 Task: Search one way flight ticket for 2 adults, 4 children and 1 infant on lap in business from Greenville: Pitt-greenville Airport to Laramie: Laramie Regional Airport on 5-3-2023. Choice of flights is Alaska. Number of bags: 8 checked bags. Price is upto 78000. Outbound departure time preference is 8:30.
Action: Mouse moved to (336, 137)
Screenshot: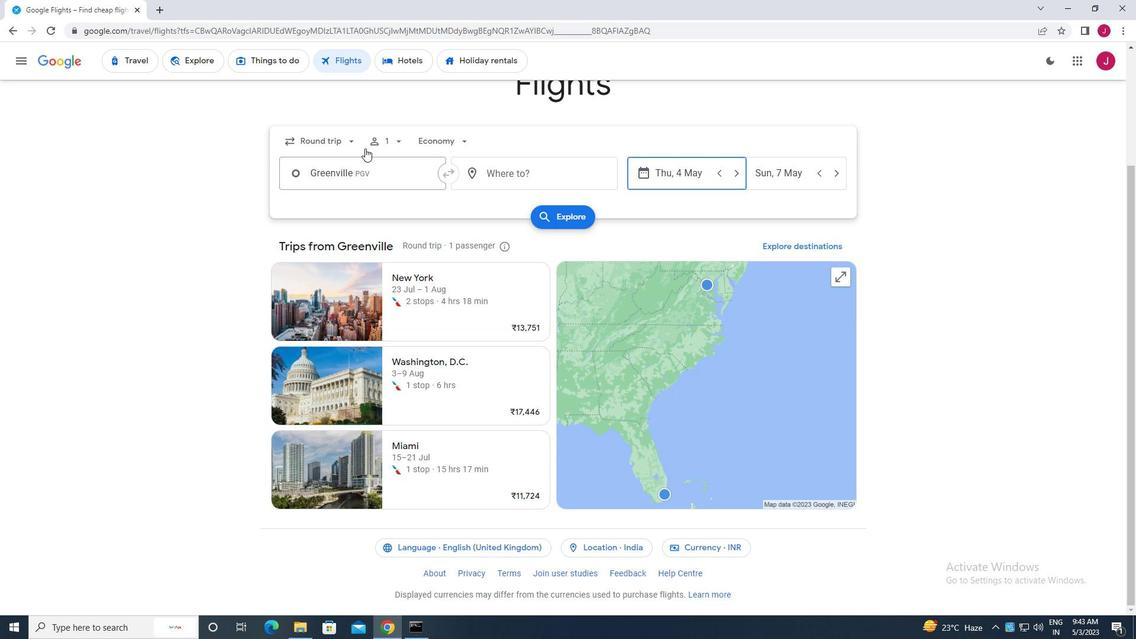 
Action: Mouse pressed left at (336, 137)
Screenshot: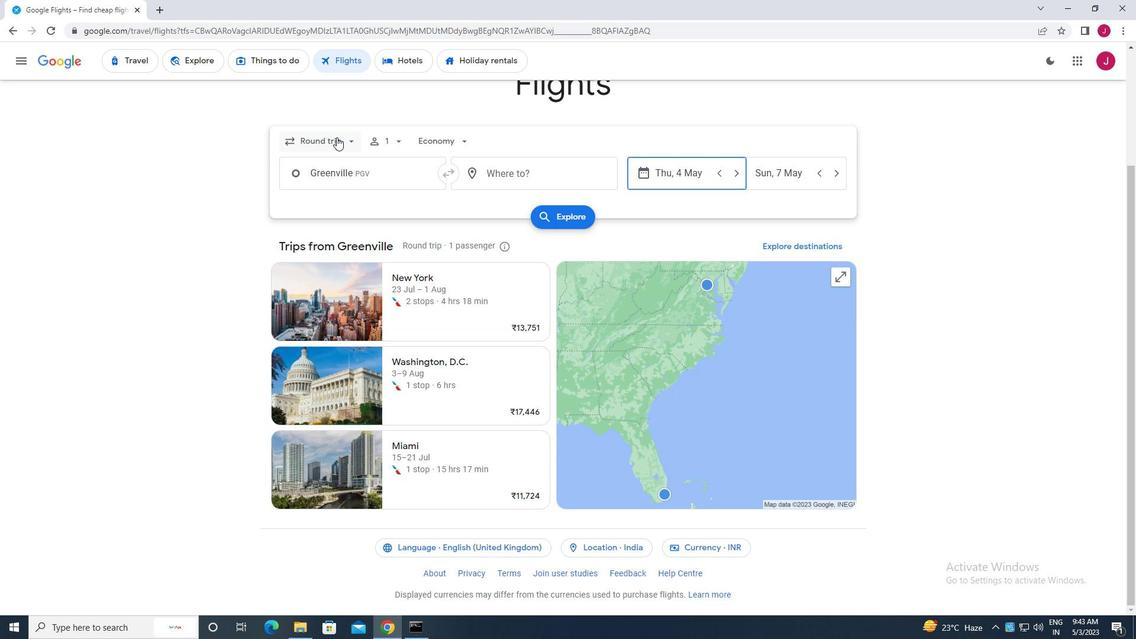 
Action: Mouse moved to (341, 195)
Screenshot: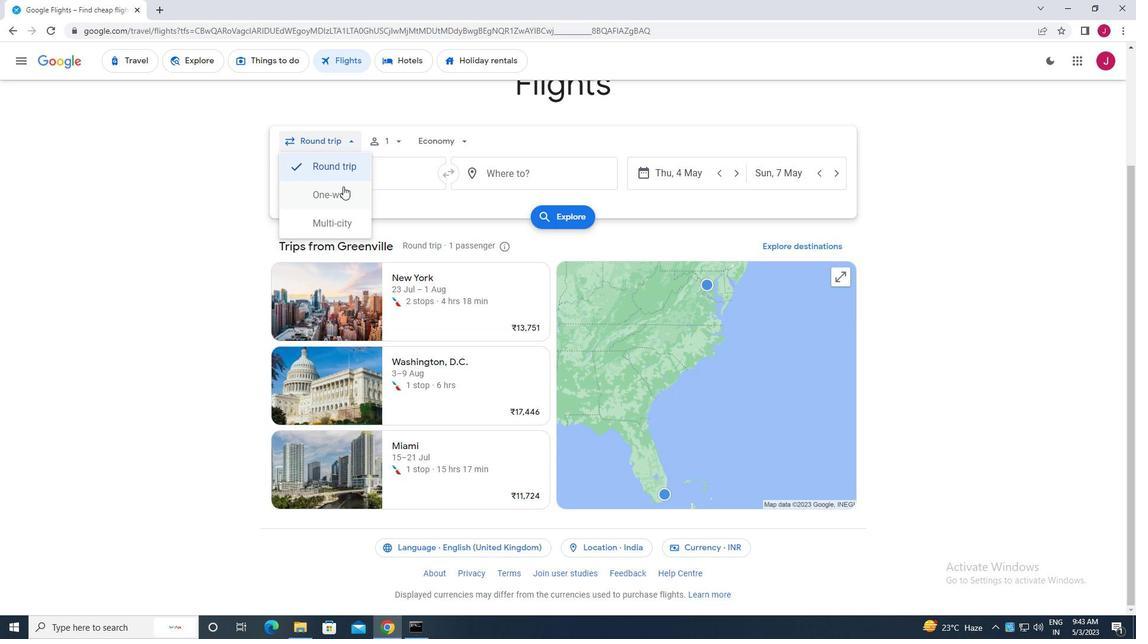 
Action: Mouse pressed left at (341, 195)
Screenshot: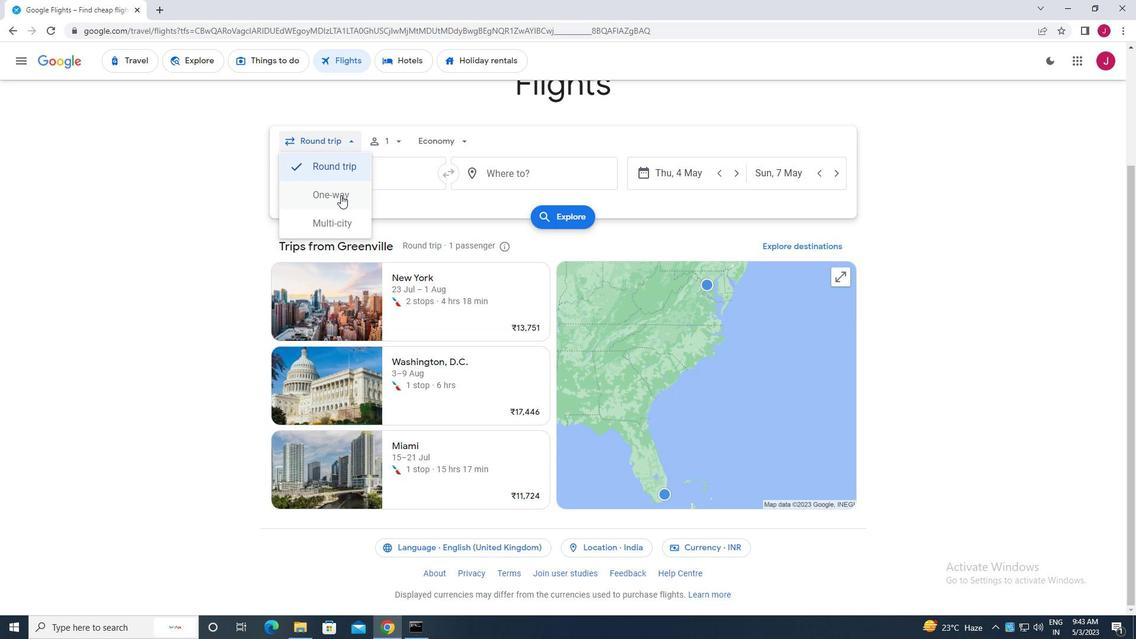 
Action: Mouse moved to (388, 142)
Screenshot: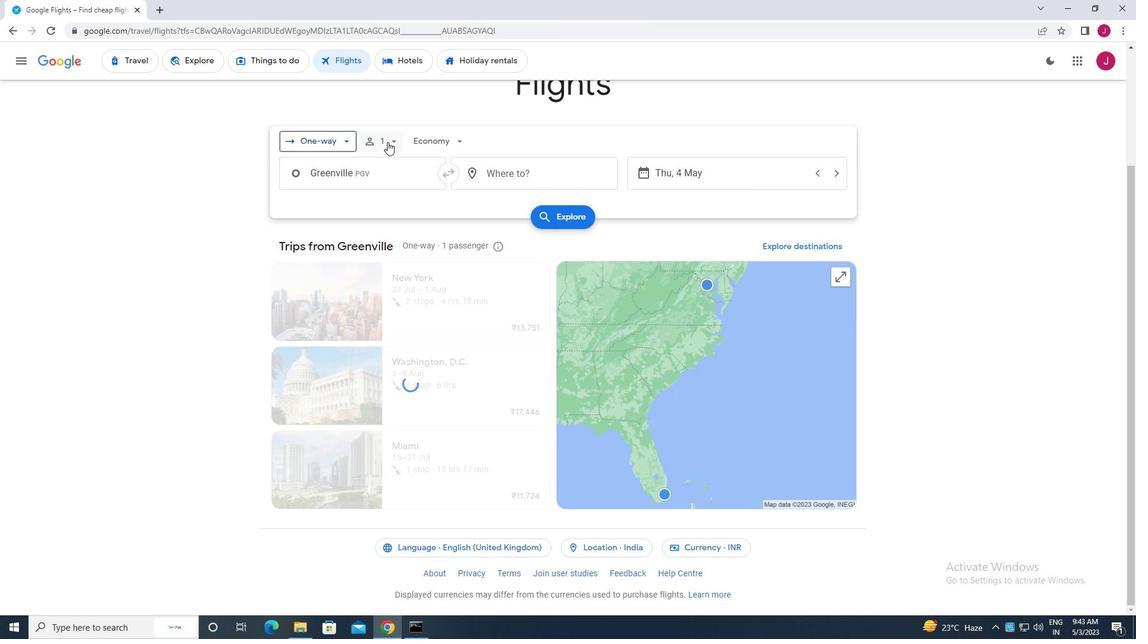 
Action: Mouse pressed left at (388, 142)
Screenshot: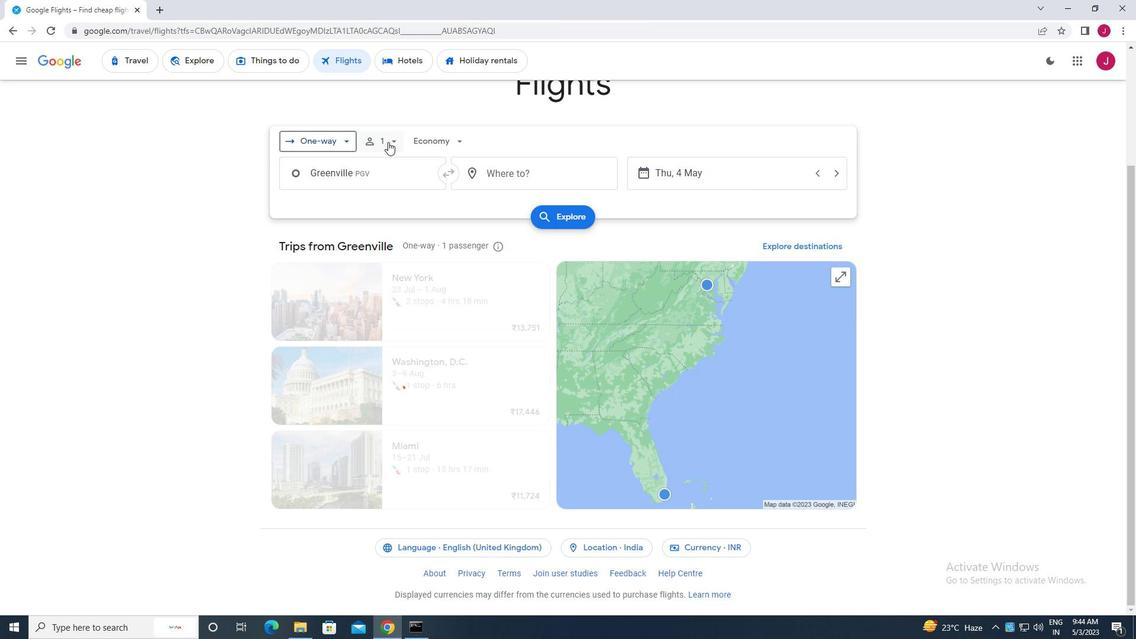 
Action: Mouse moved to (486, 174)
Screenshot: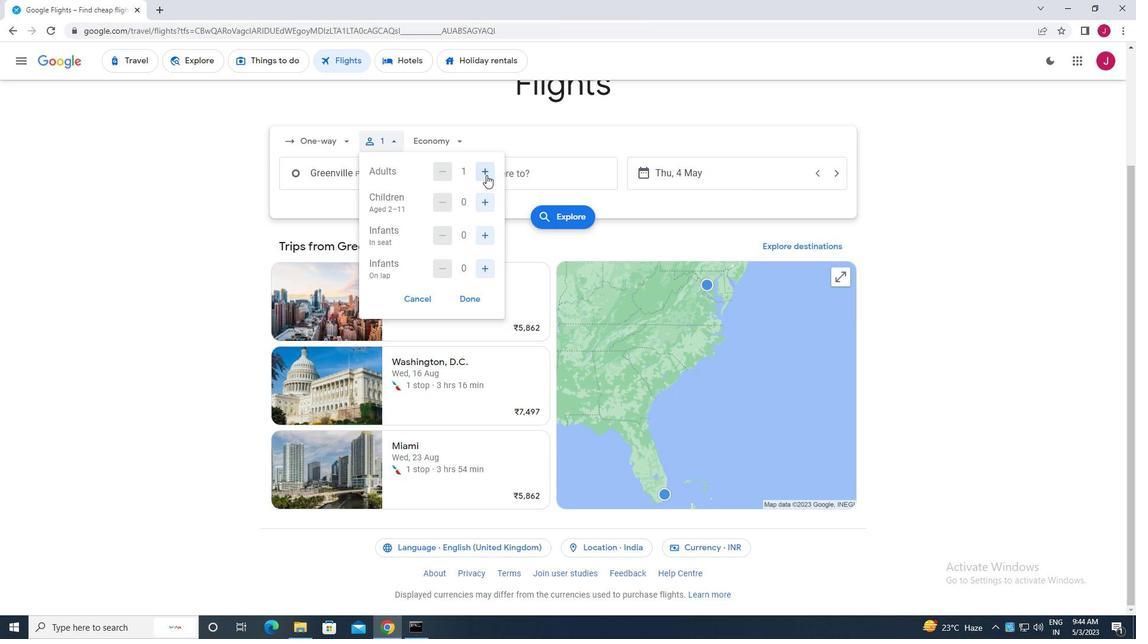 
Action: Mouse pressed left at (486, 174)
Screenshot: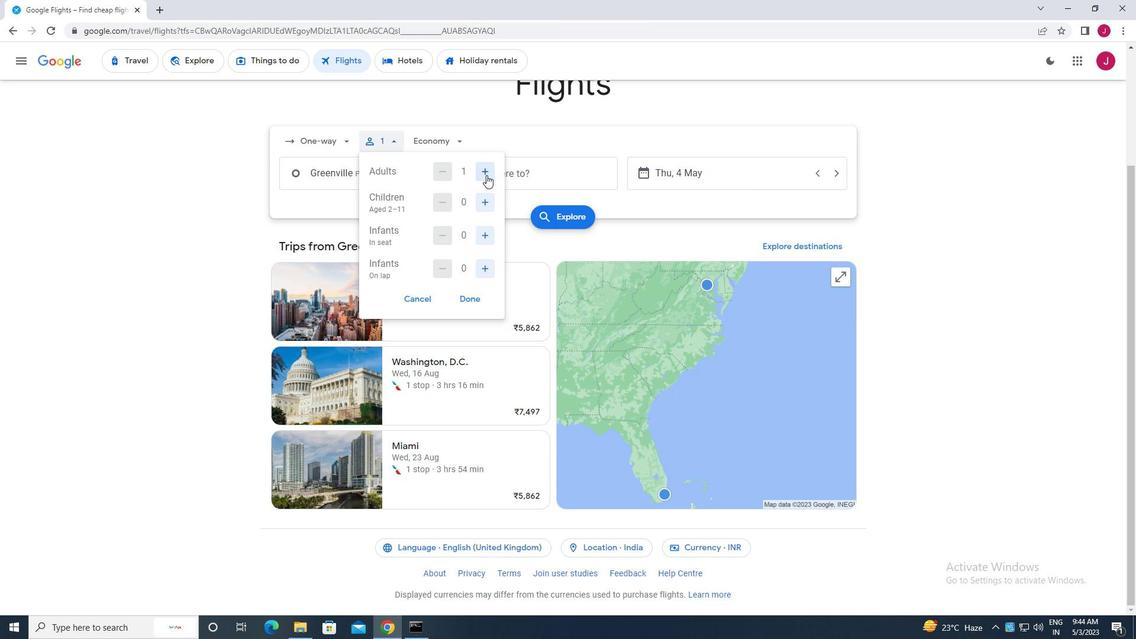 
Action: Mouse moved to (482, 202)
Screenshot: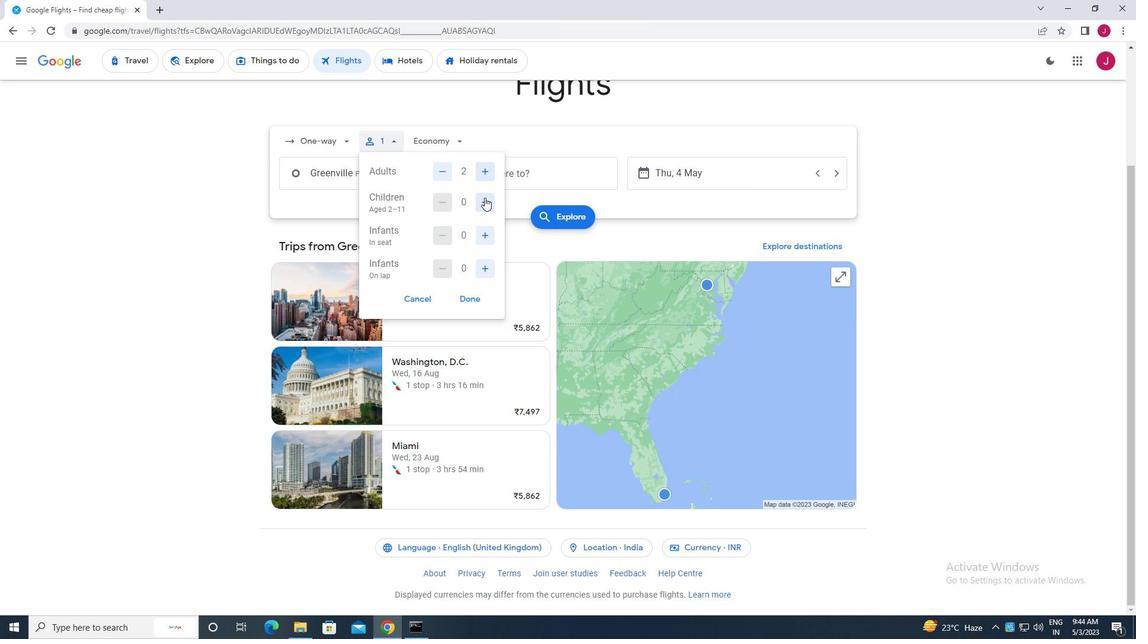 
Action: Mouse pressed left at (482, 202)
Screenshot: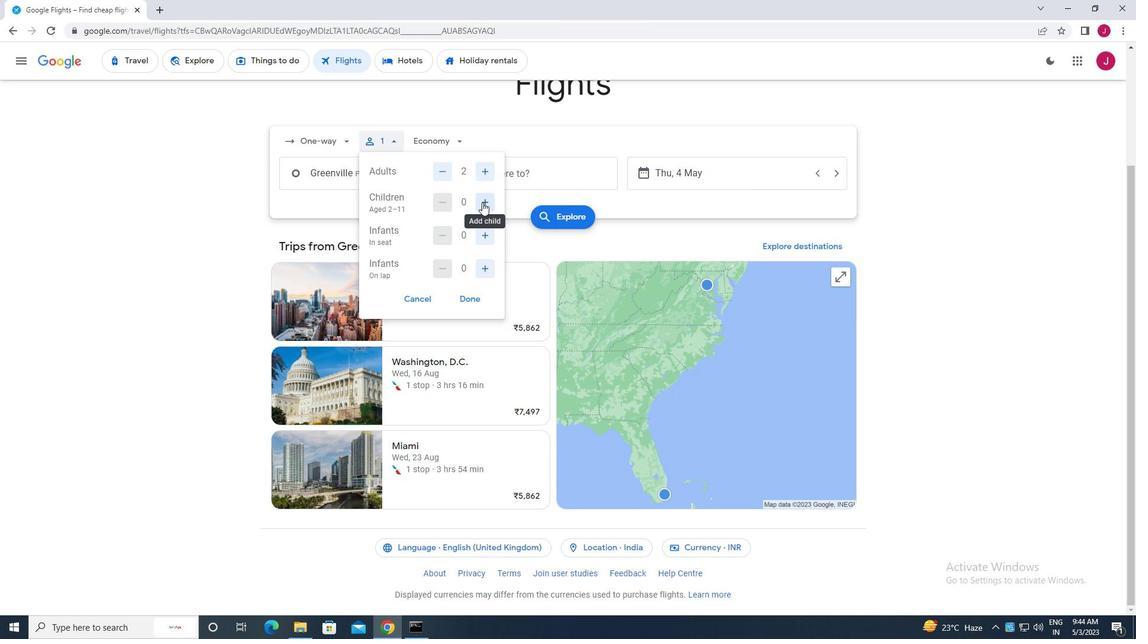 
Action: Mouse pressed left at (482, 202)
Screenshot: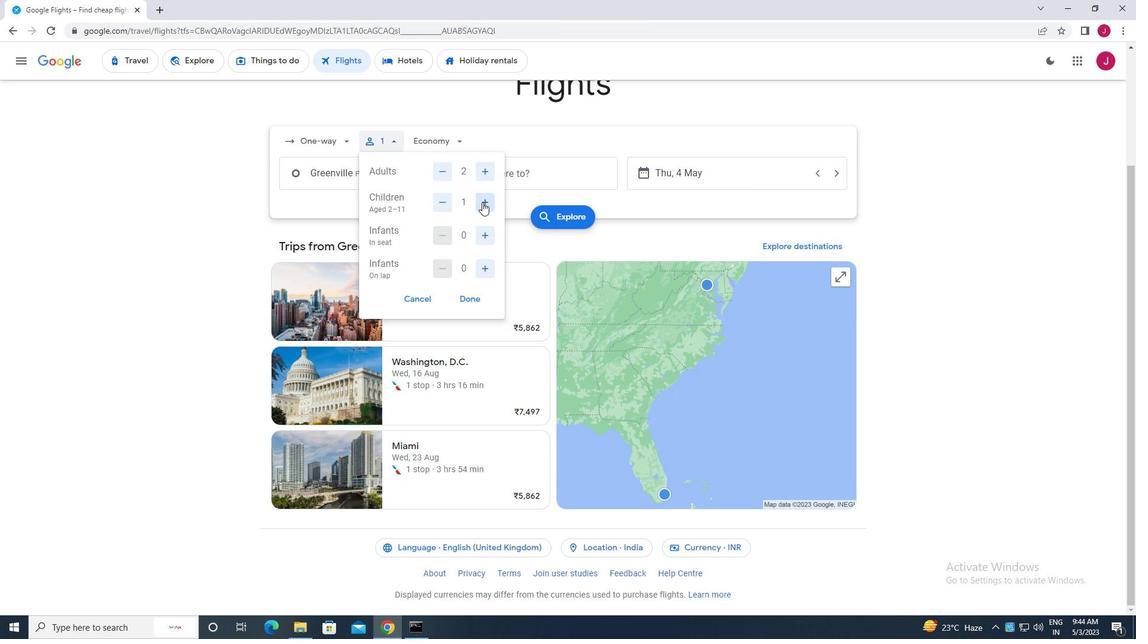 
Action: Mouse pressed left at (482, 202)
Screenshot: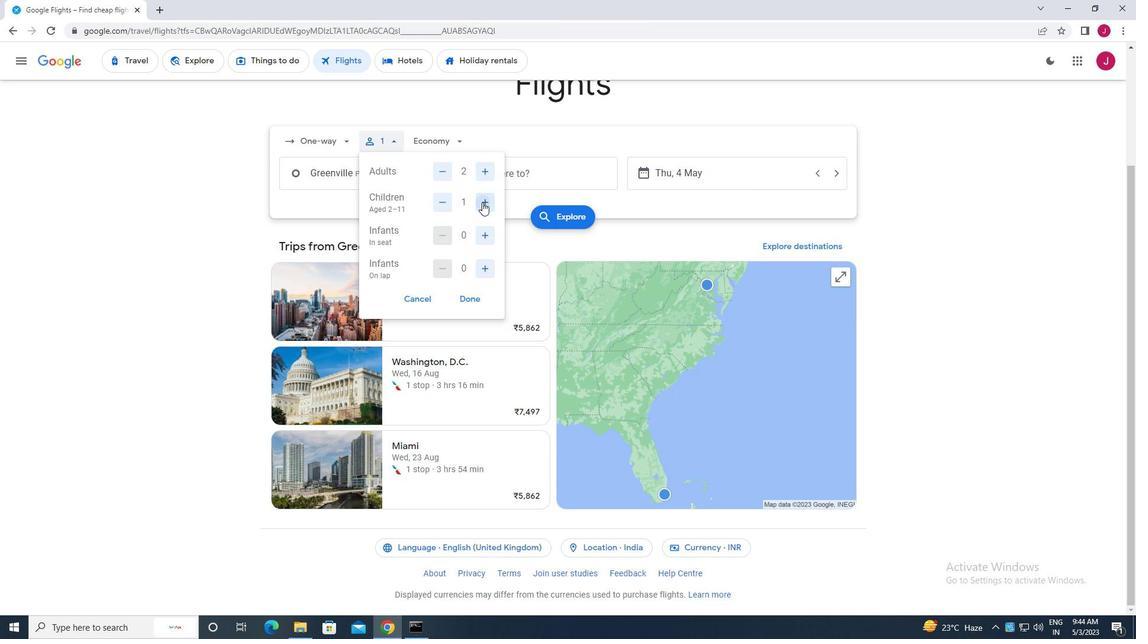 
Action: Mouse pressed left at (482, 202)
Screenshot: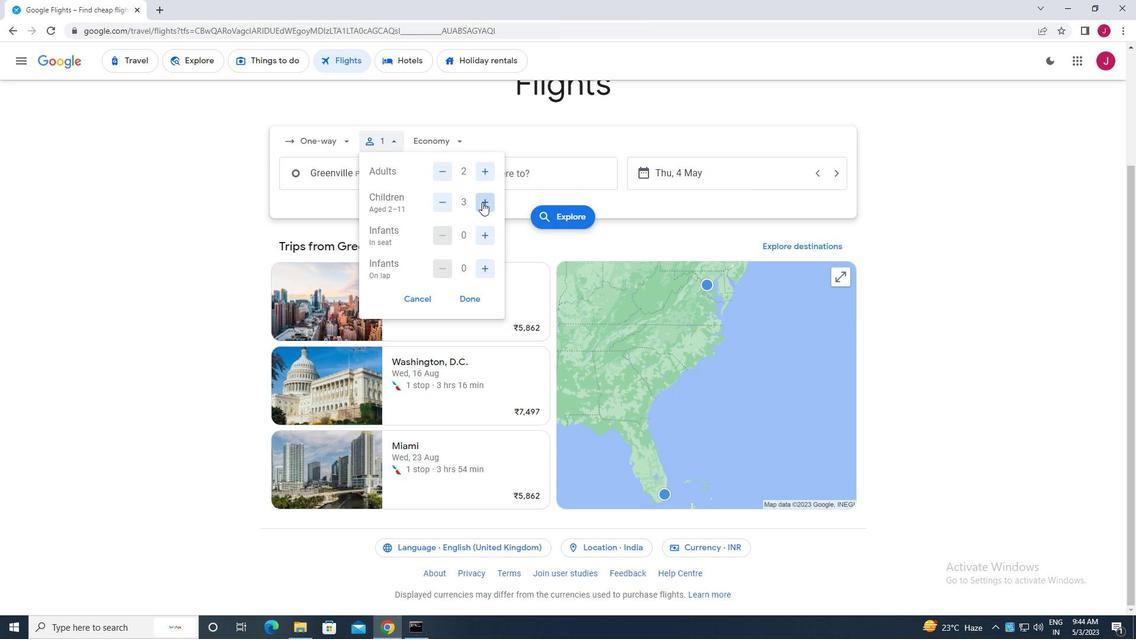 
Action: Mouse moved to (484, 270)
Screenshot: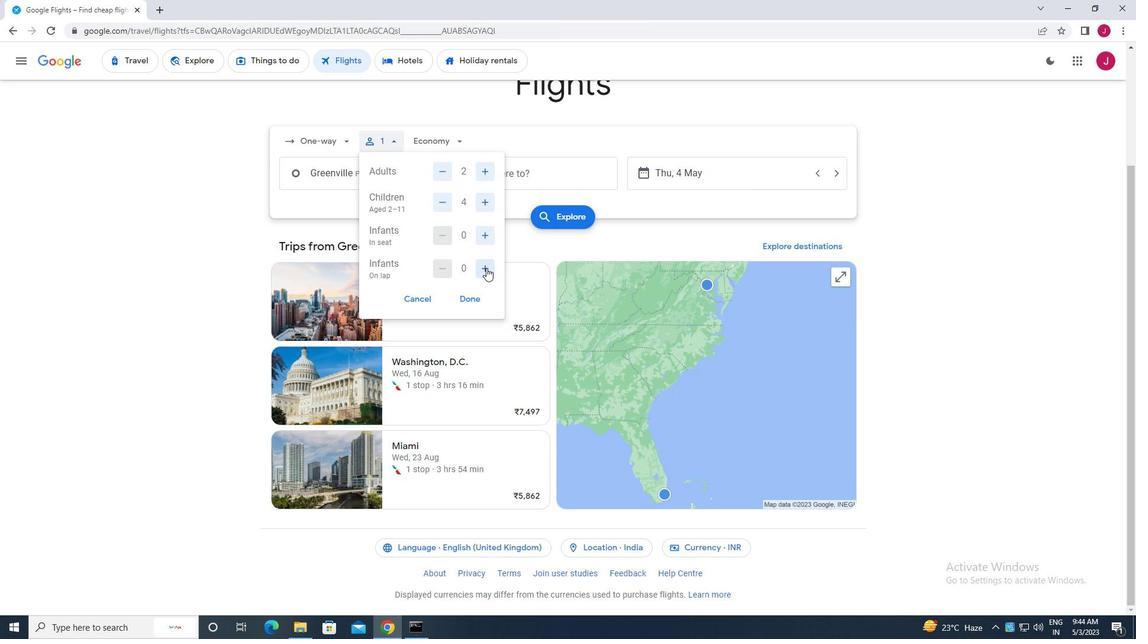 
Action: Mouse pressed left at (484, 270)
Screenshot: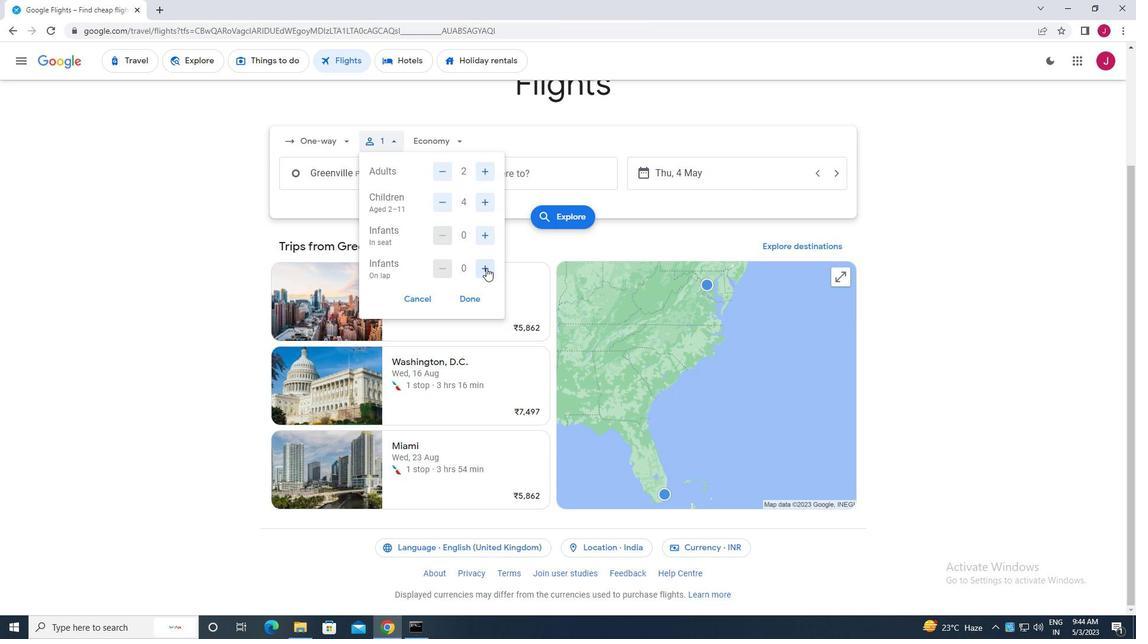 
Action: Mouse moved to (471, 297)
Screenshot: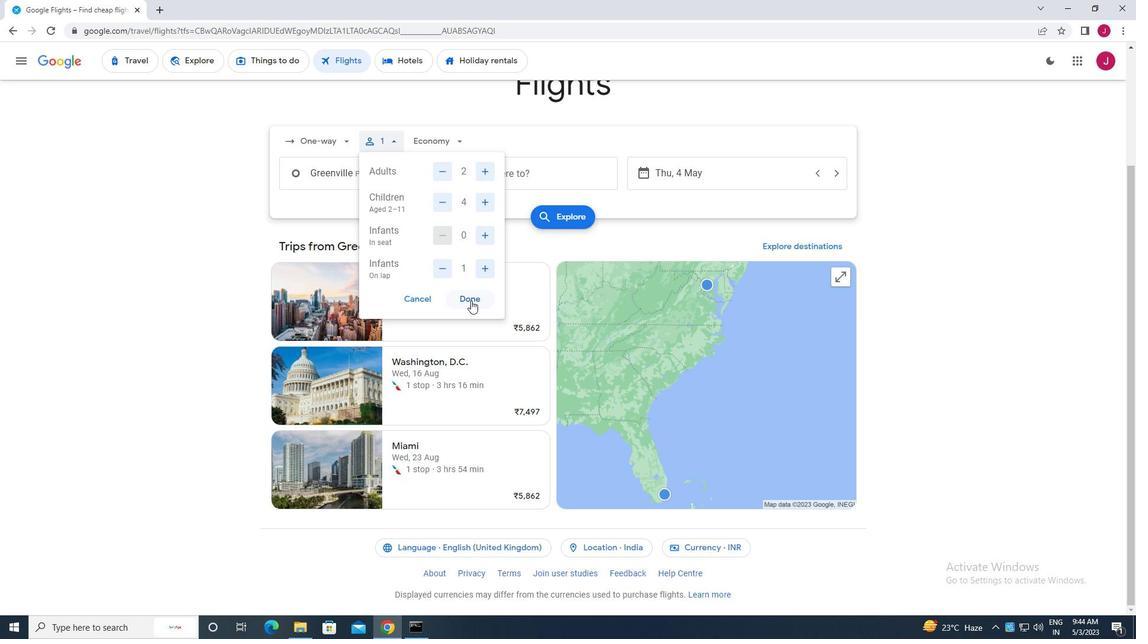 
Action: Mouse pressed left at (471, 297)
Screenshot: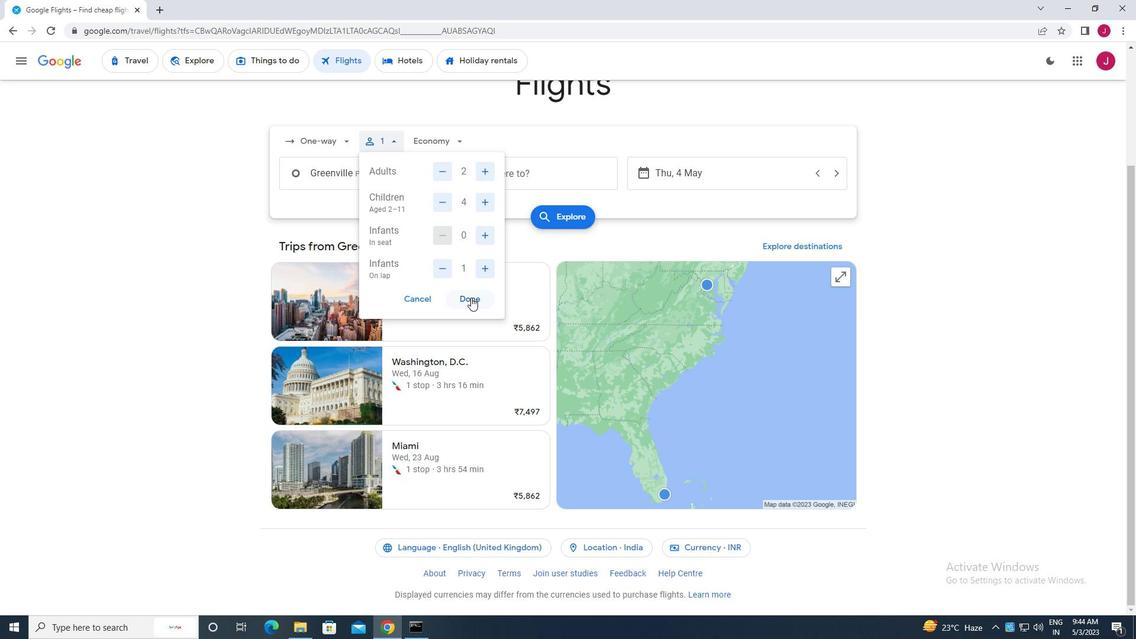 
Action: Mouse moved to (433, 136)
Screenshot: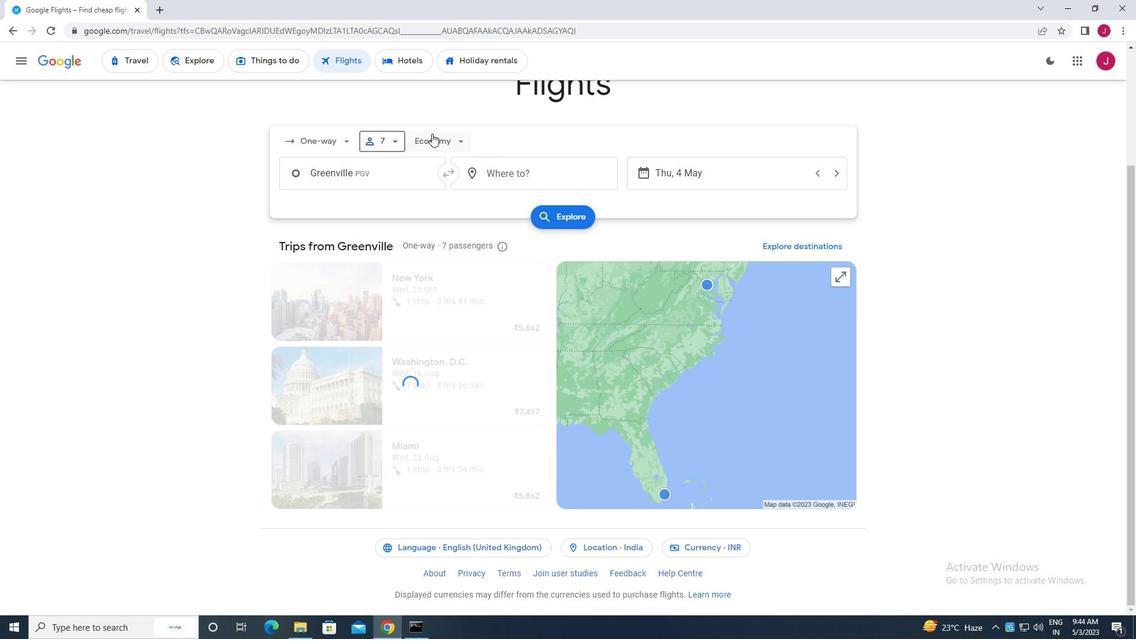 
Action: Mouse pressed left at (433, 136)
Screenshot: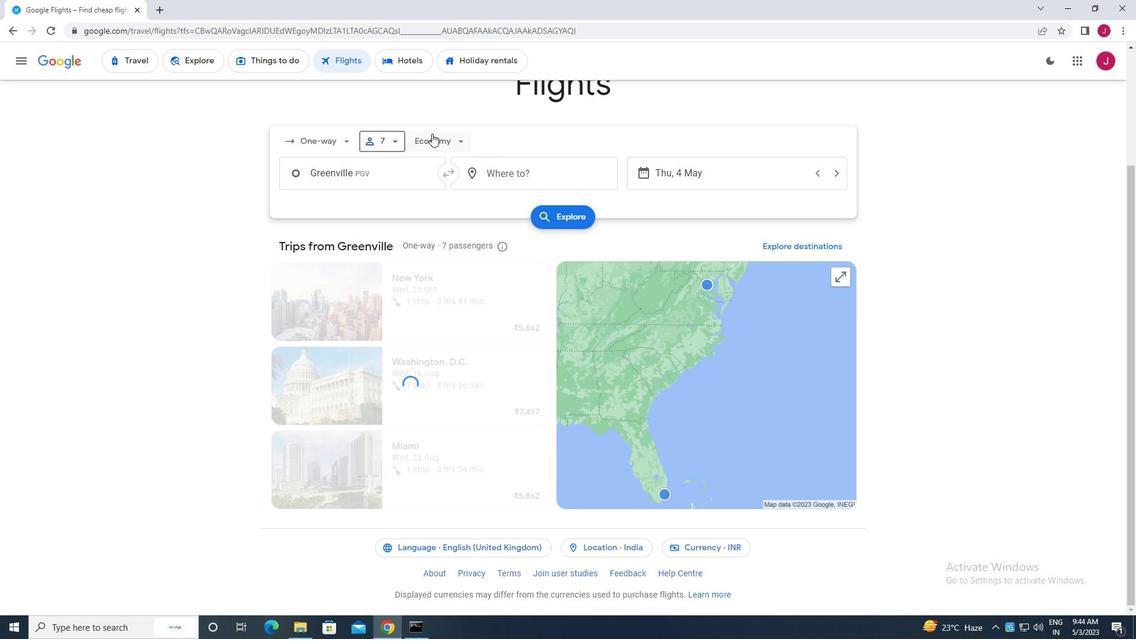 
Action: Mouse moved to (448, 223)
Screenshot: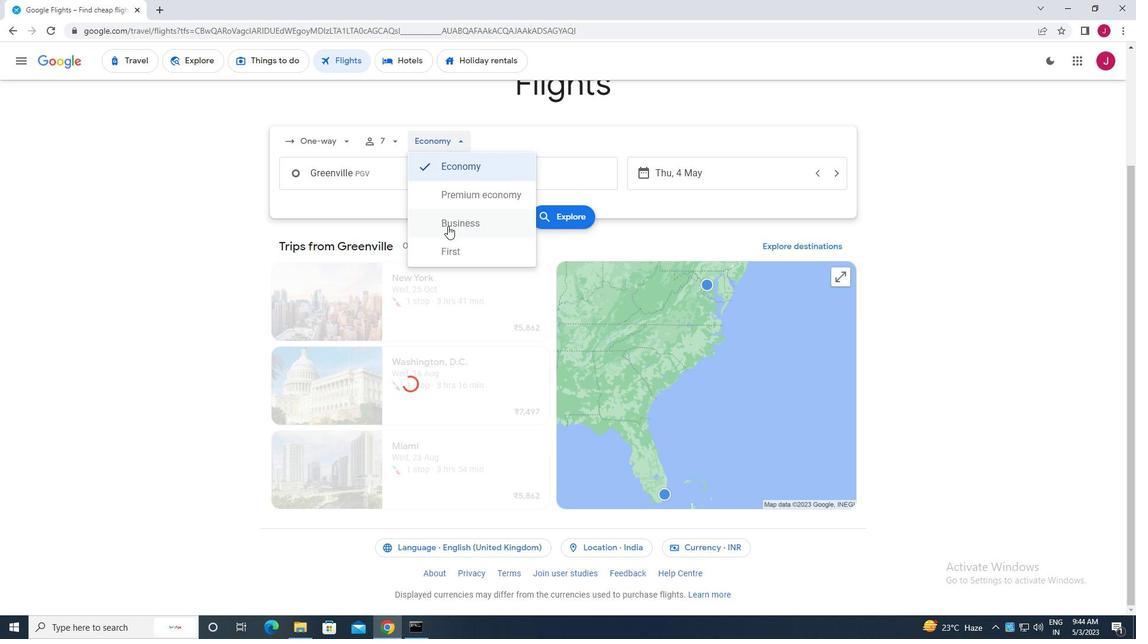 
Action: Mouse pressed left at (448, 223)
Screenshot: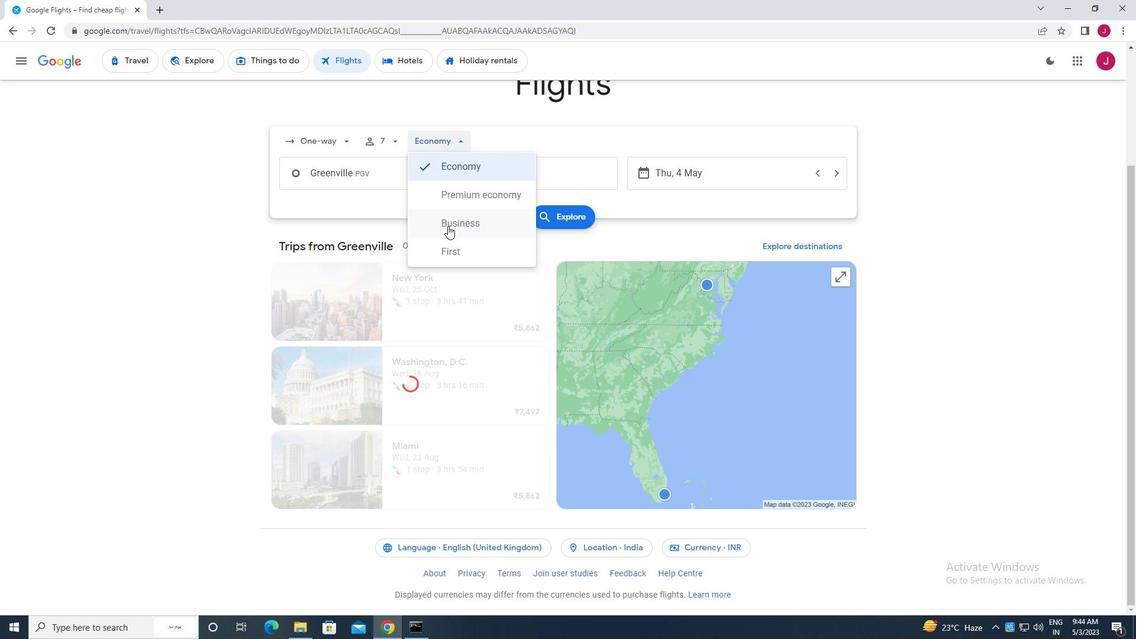 
Action: Mouse moved to (415, 175)
Screenshot: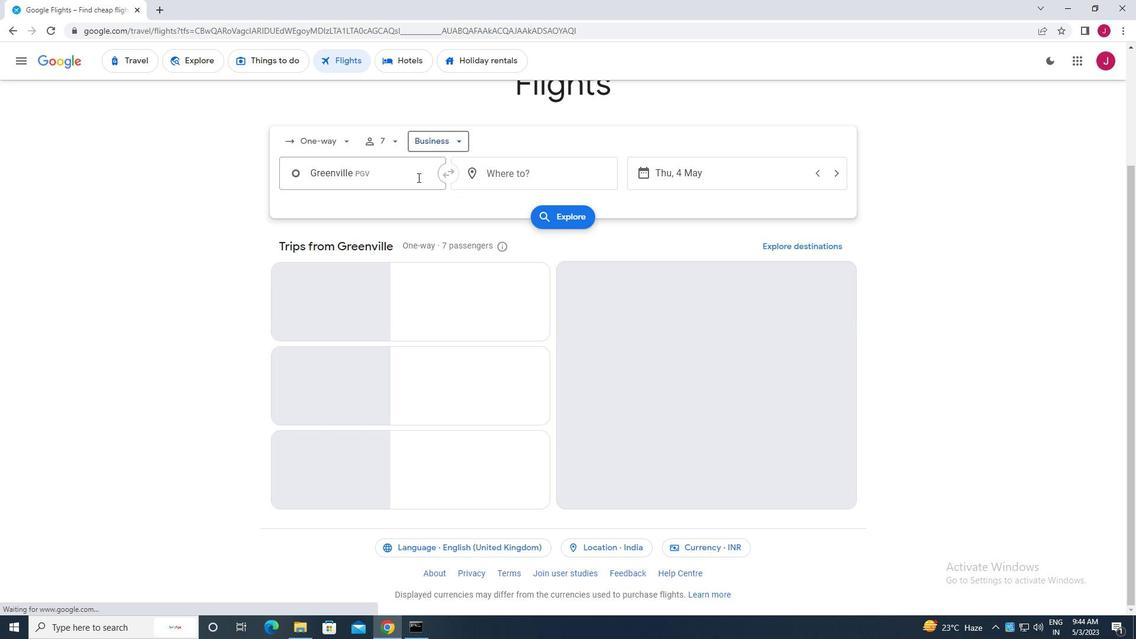 
Action: Mouse pressed left at (415, 175)
Screenshot: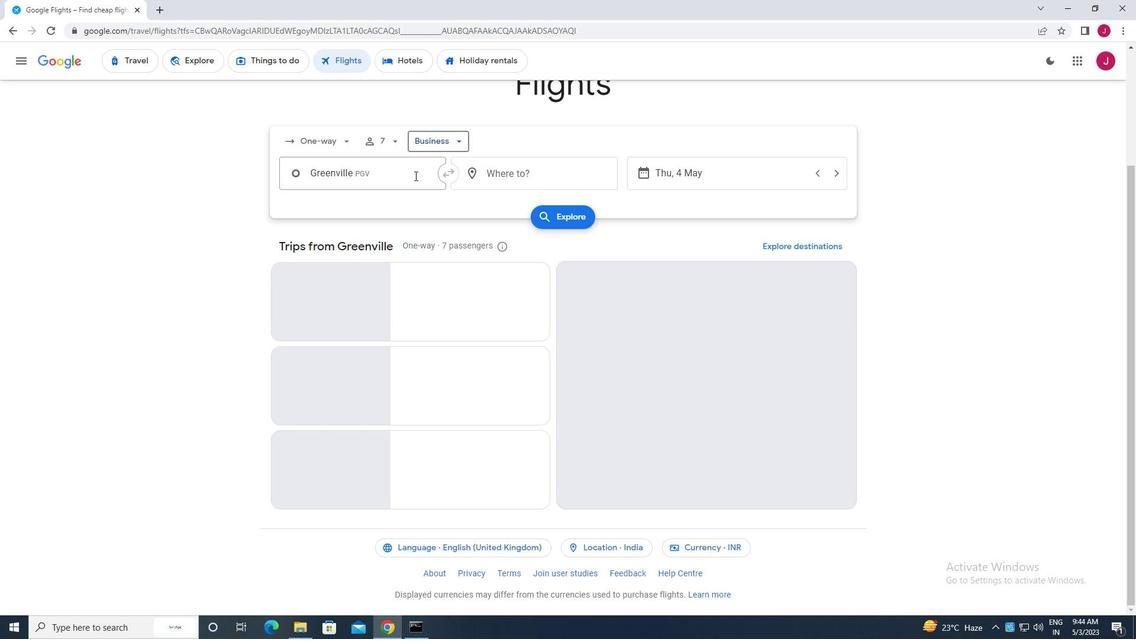 
Action: Mouse moved to (415, 174)
Screenshot: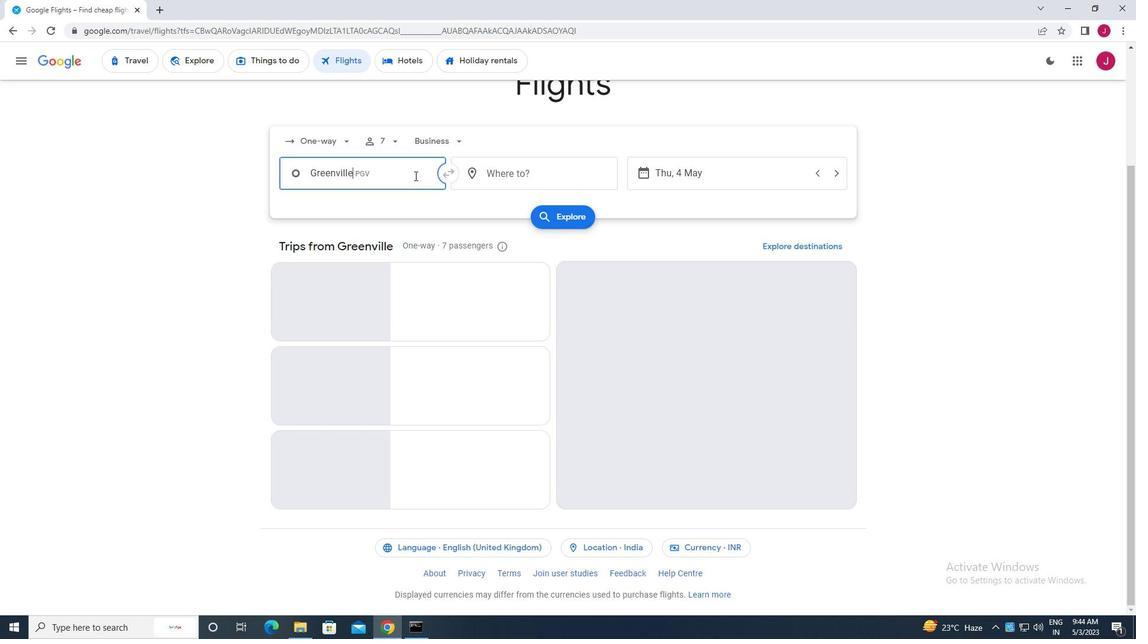 
Action: Key pressed greenville<Key.space>p
Screenshot: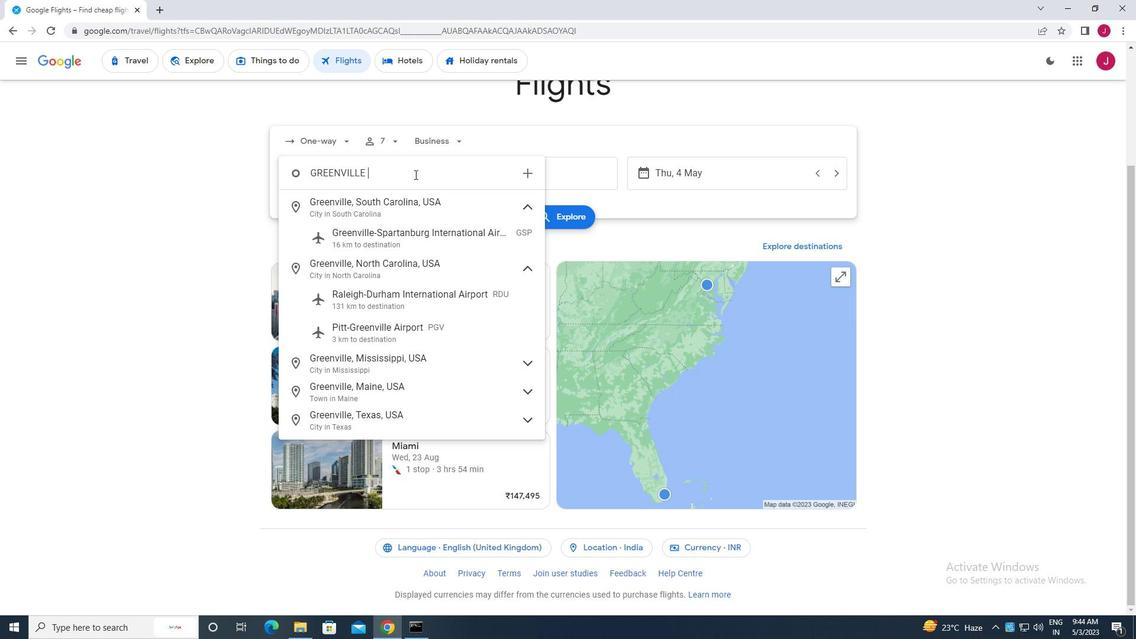 
Action: Mouse moved to (412, 203)
Screenshot: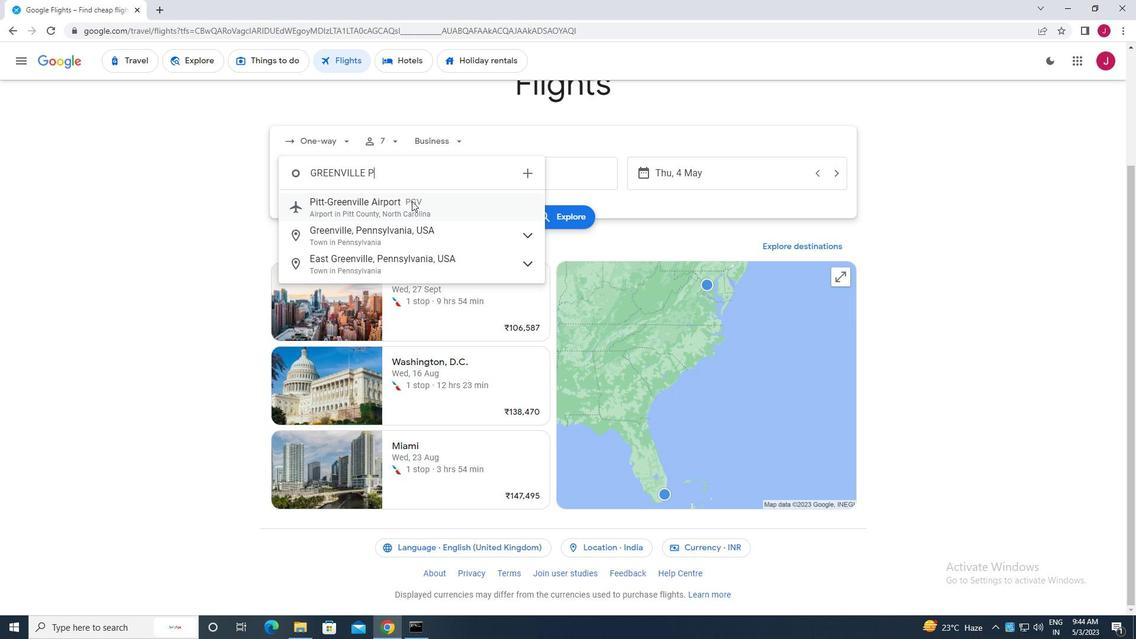 
Action: Mouse pressed left at (412, 203)
Screenshot: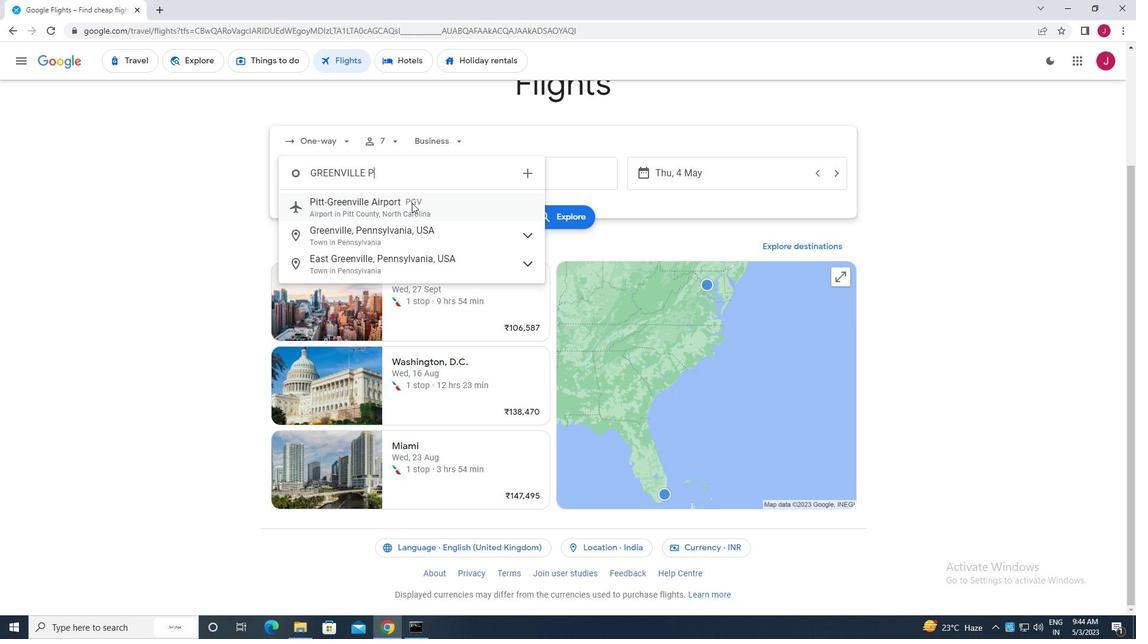 
Action: Mouse moved to (532, 178)
Screenshot: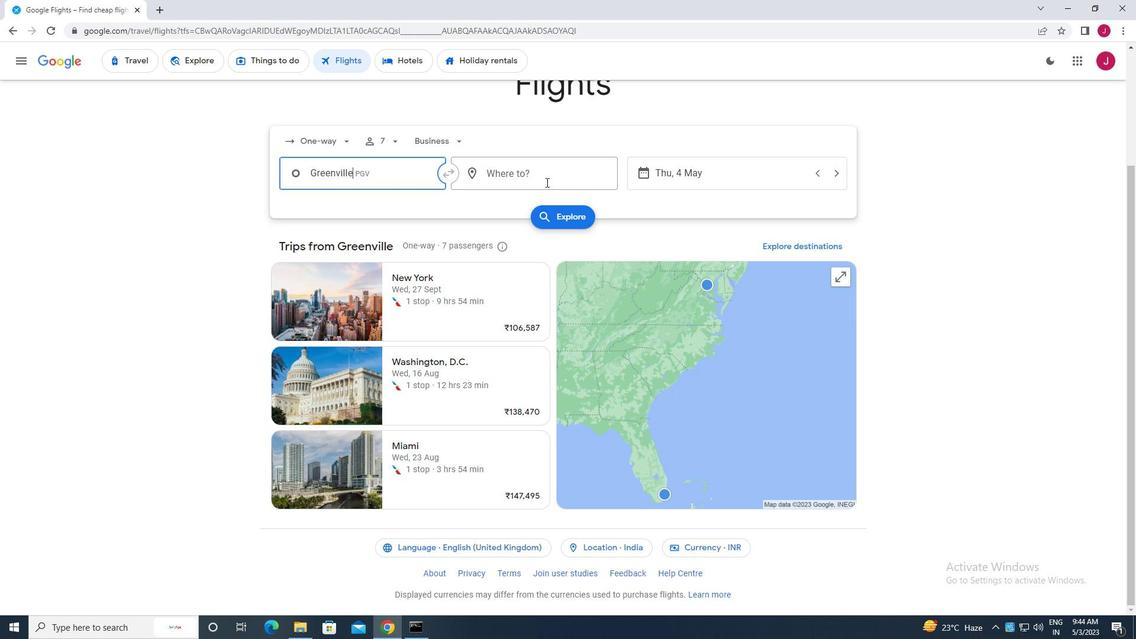 
Action: Mouse pressed left at (532, 178)
Screenshot: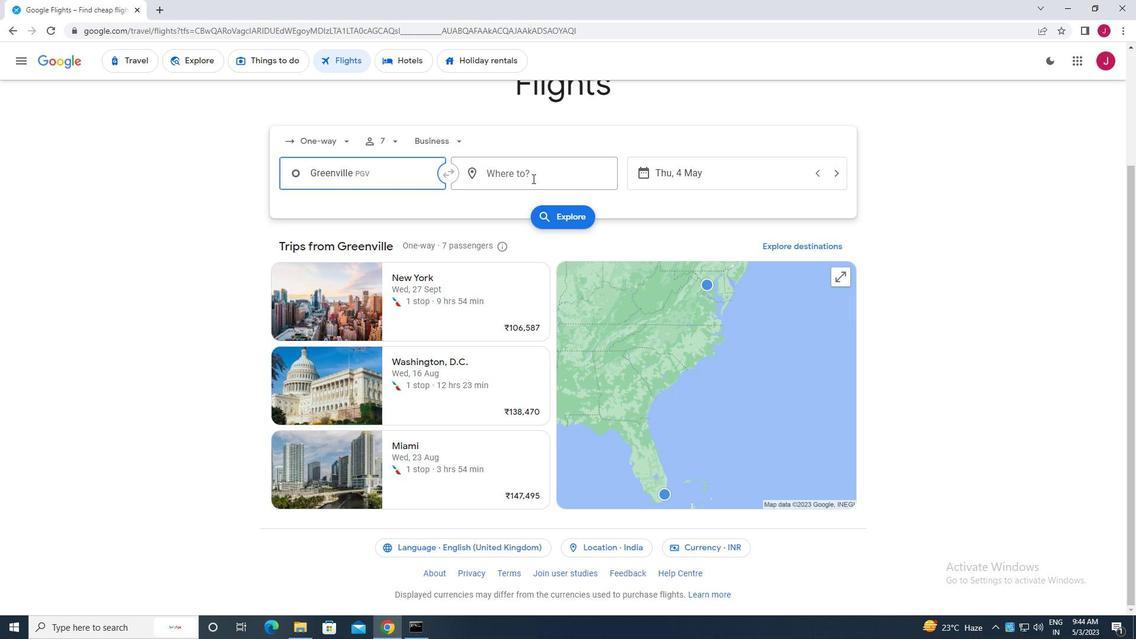 
Action: Mouse moved to (532, 178)
Screenshot: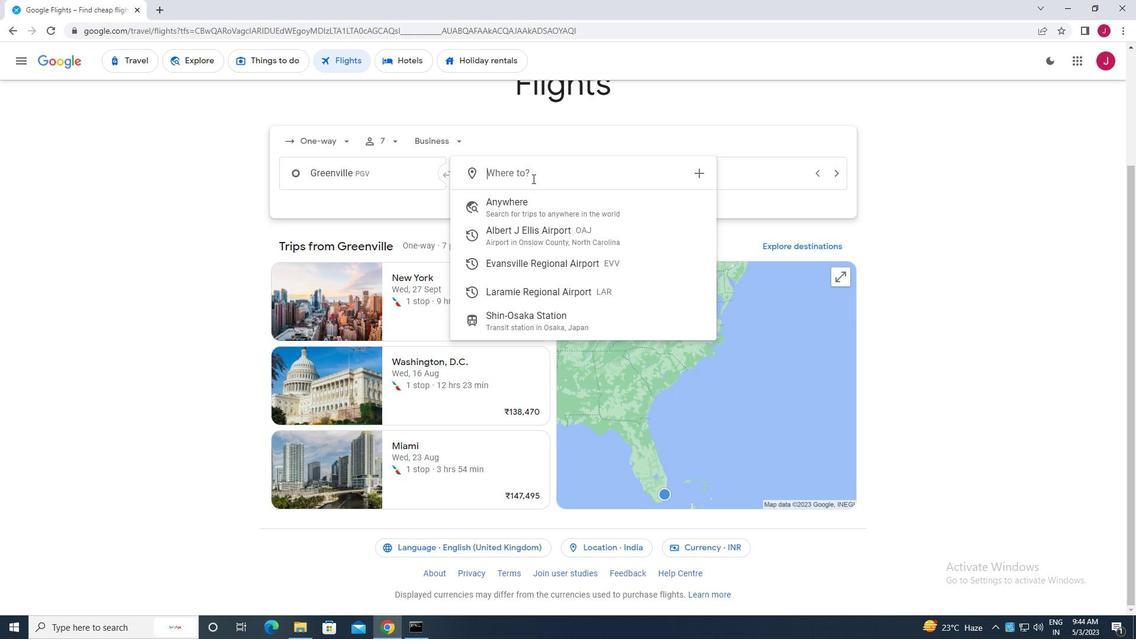 
Action: Key pressed laram
Screenshot: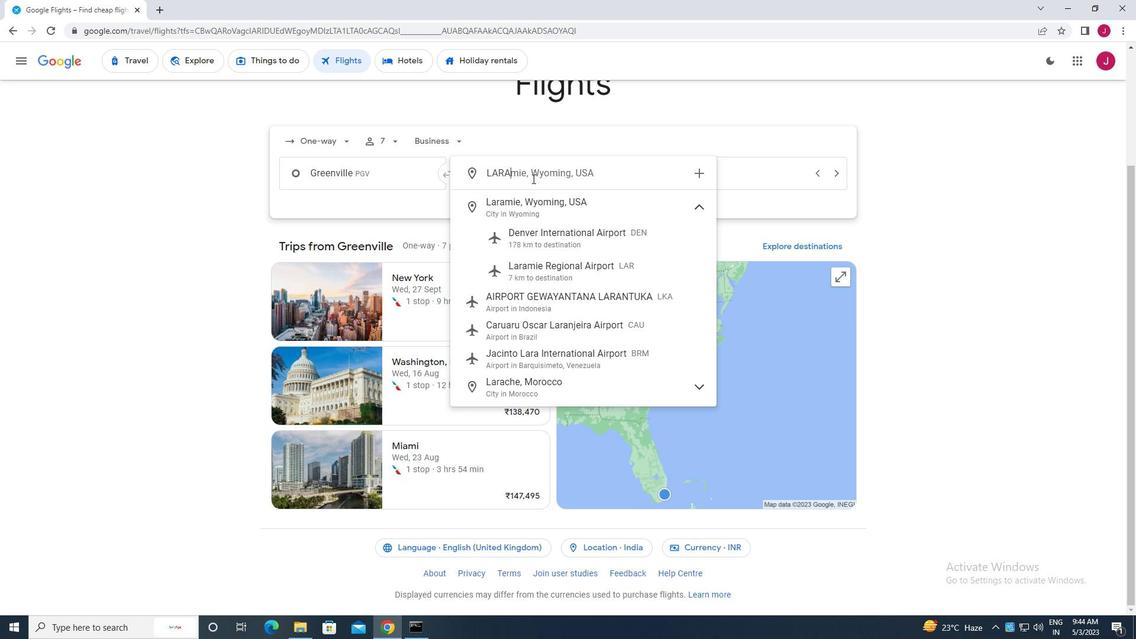 
Action: Mouse moved to (564, 268)
Screenshot: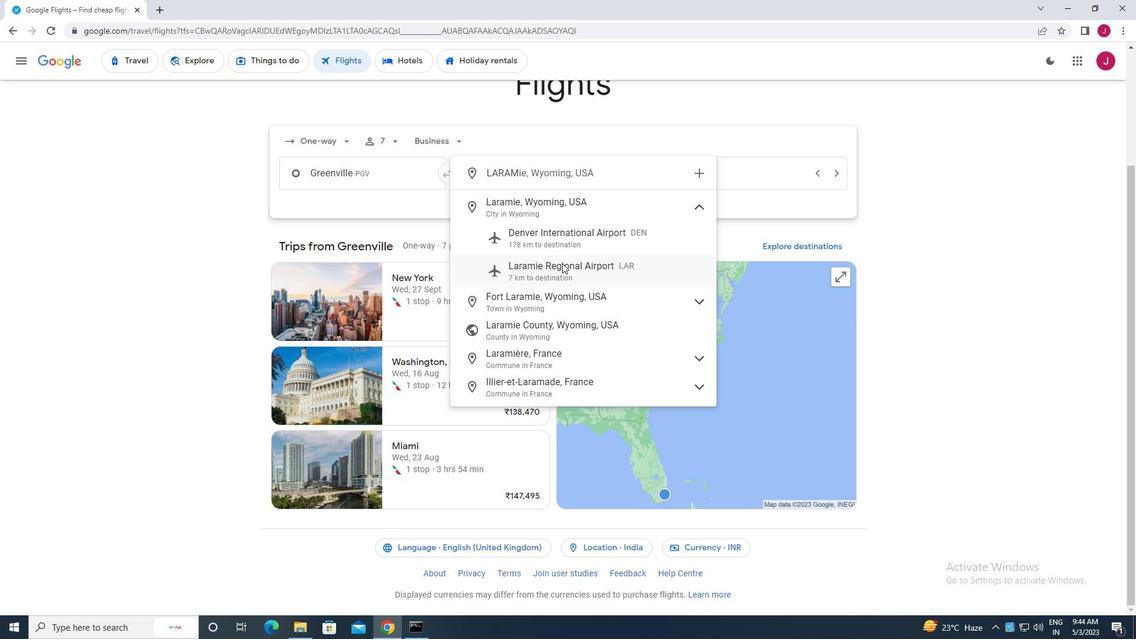 
Action: Mouse pressed left at (564, 268)
Screenshot: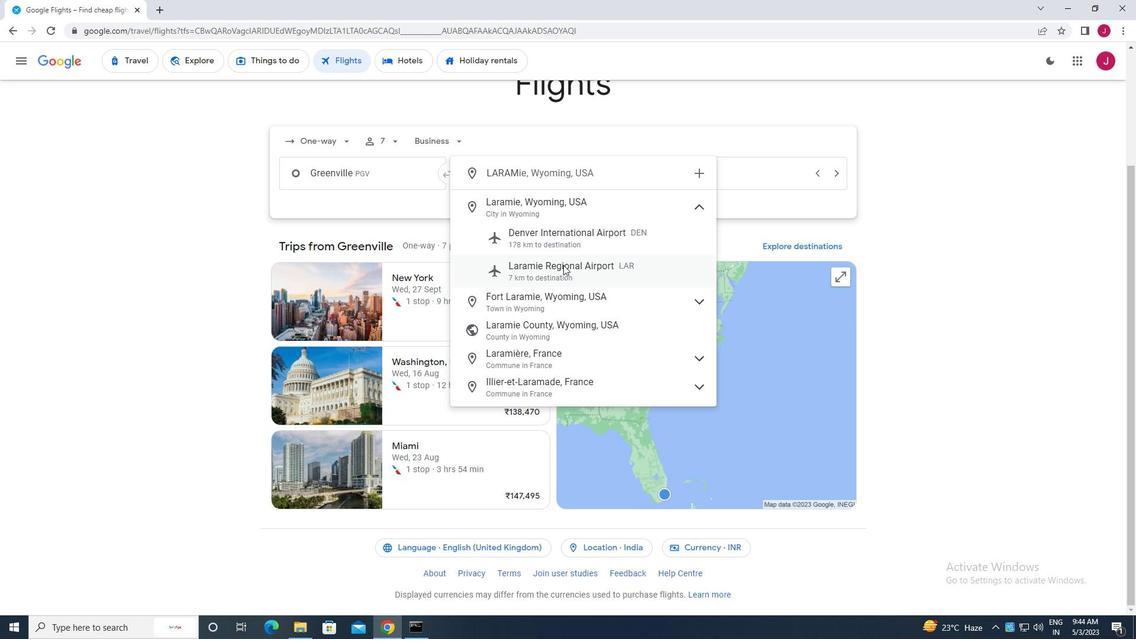 
Action: Mouse moved to (680, 181)
Screenshot: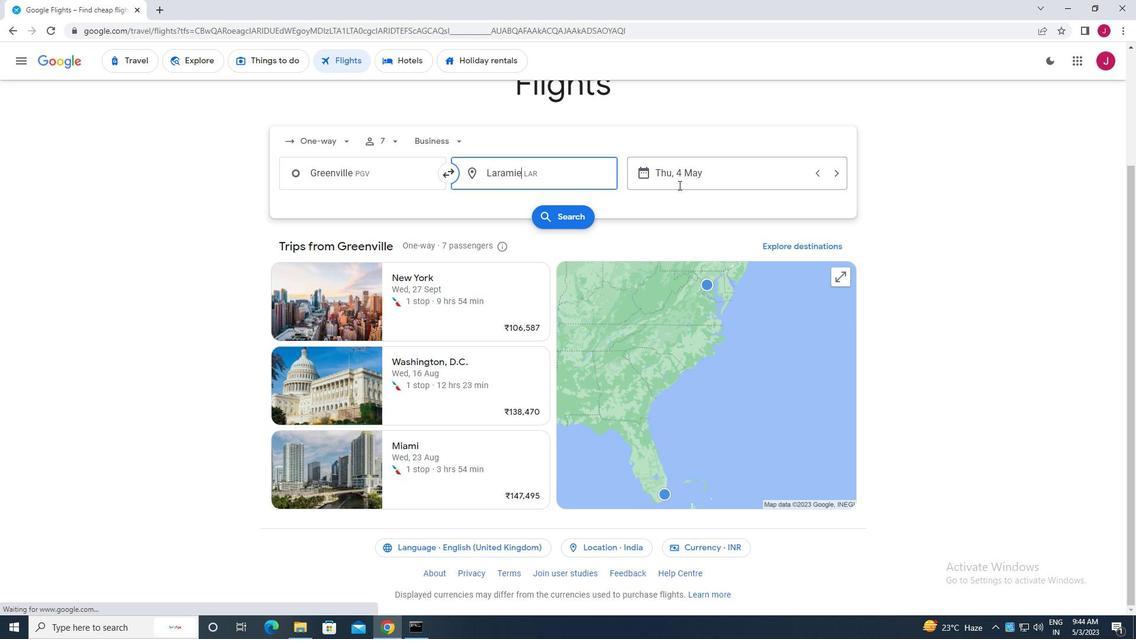 
Action: Mouse pressed left at (680, 181)
Screenshot: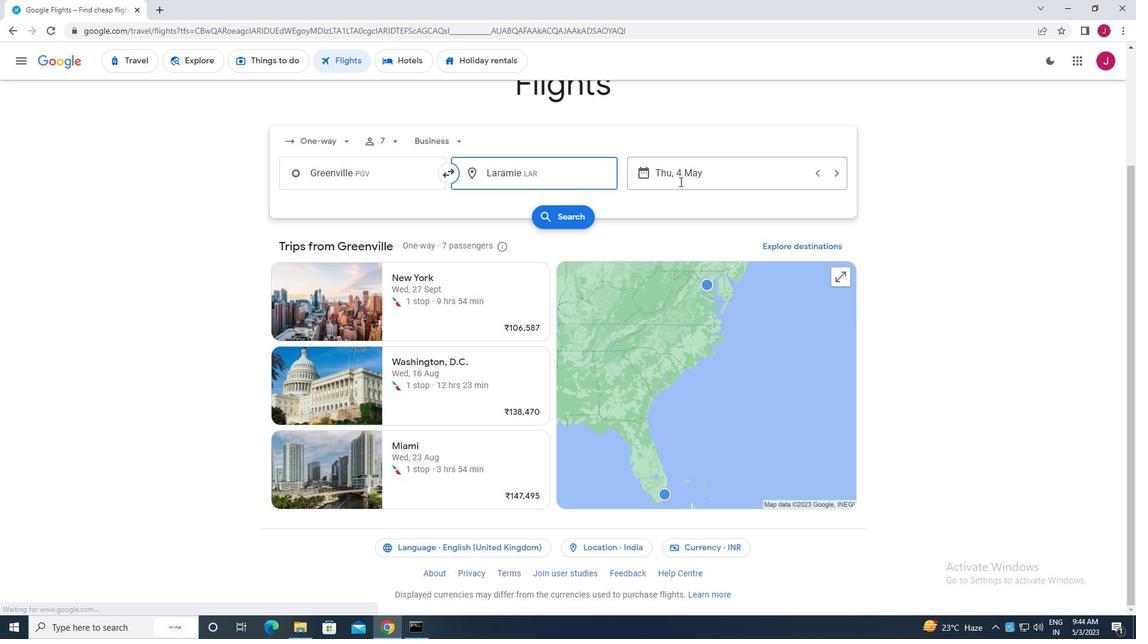
Action: Mouse moved to (509, 268)
Screenshot: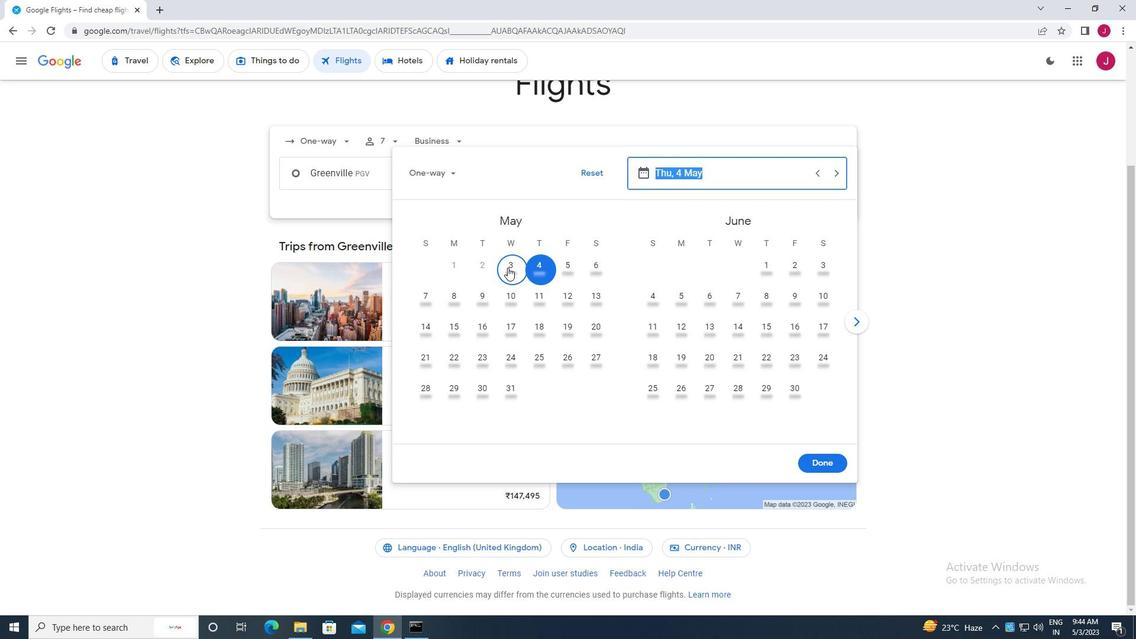 
Action: Mouse pressed left at (509, 268)
Screenshot: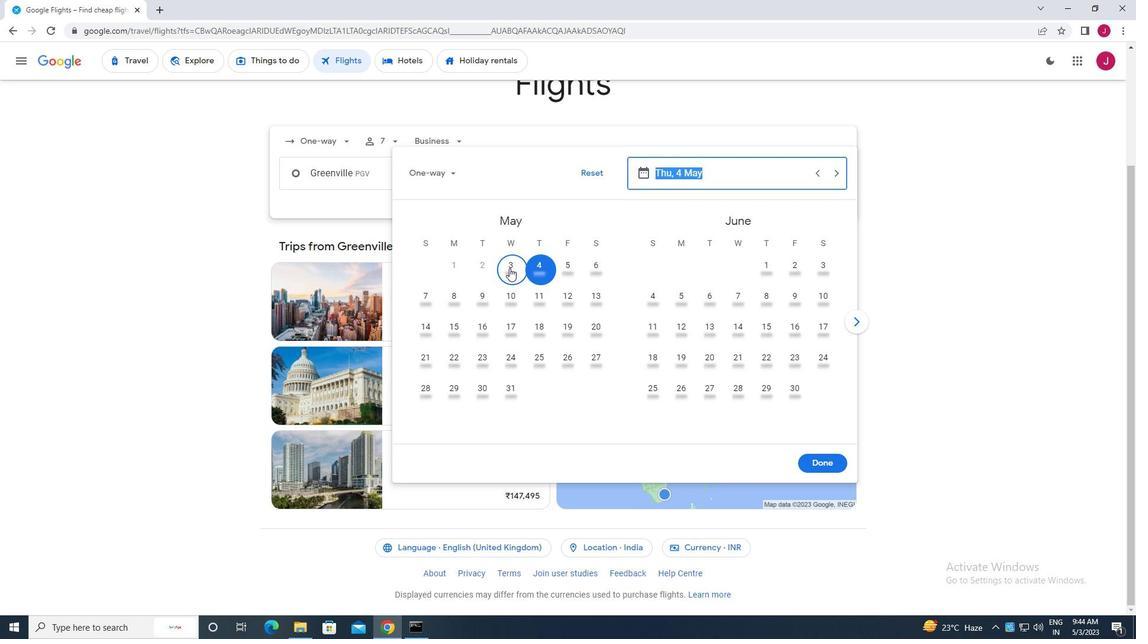 
Action: Mouse moved to (823, 460)
Screenshot: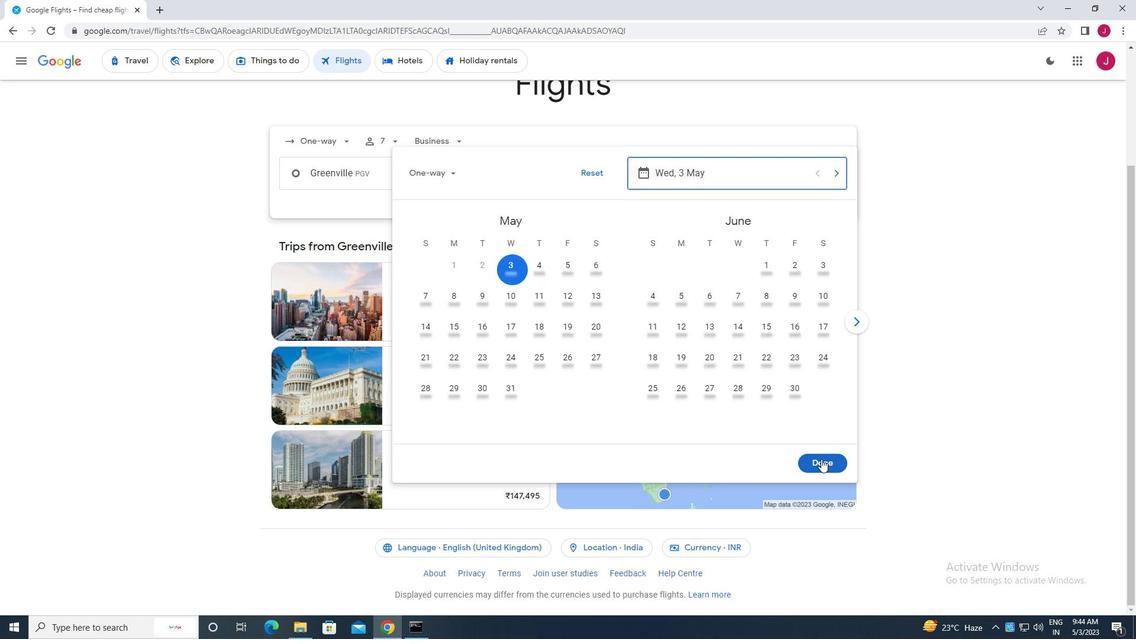 
Action: Mouse pressed left at (823, 460)
Screenshot: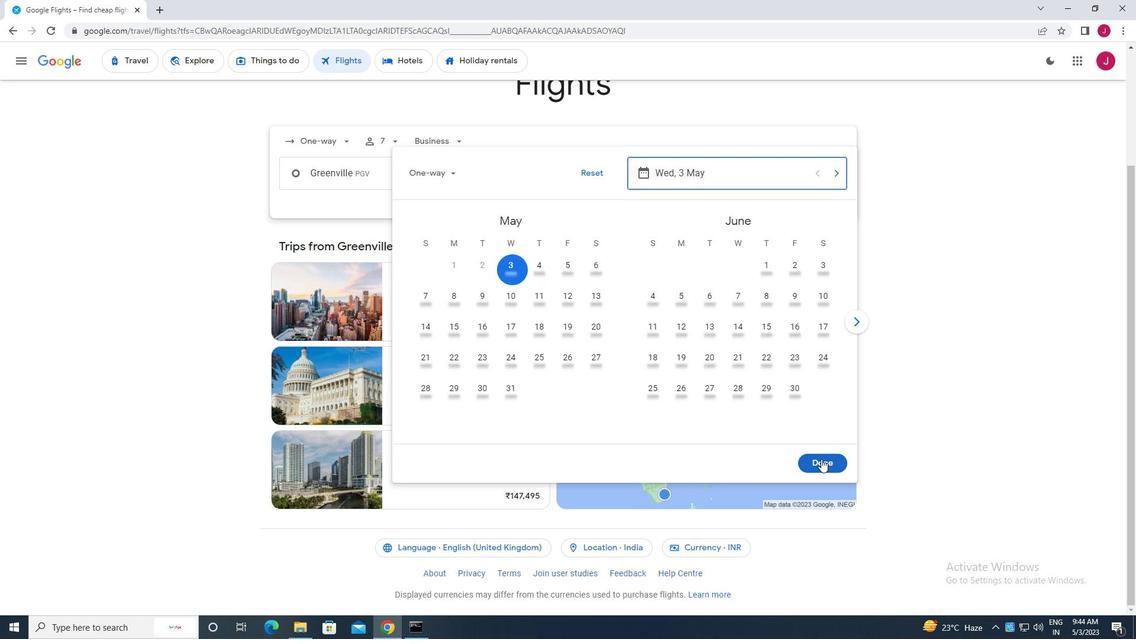 
Action: Mouse moved to (580, 216)
Screenshot: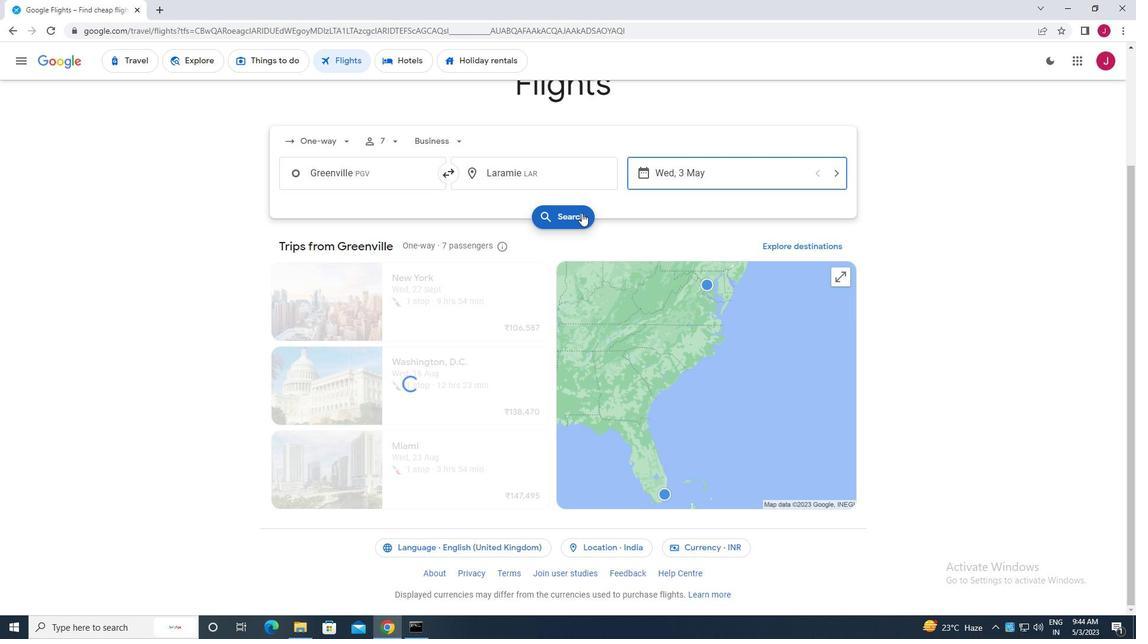 
Action: Mouse pressed left at (580, 216)
Screenshot: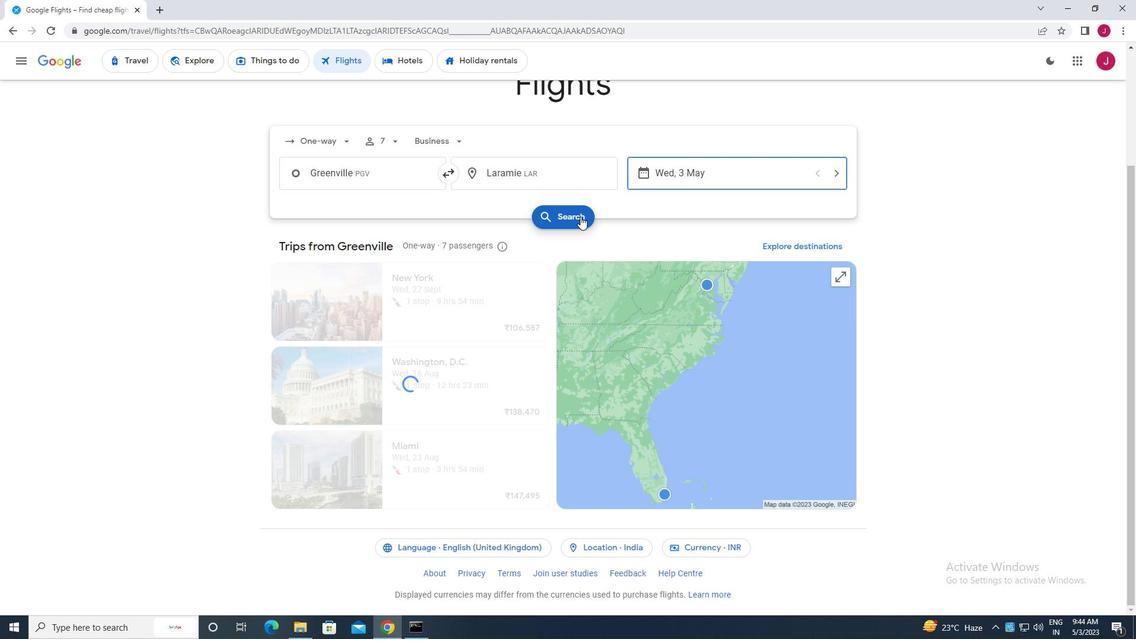 
Action: Mouse moved to (315, 172)
Screenshot: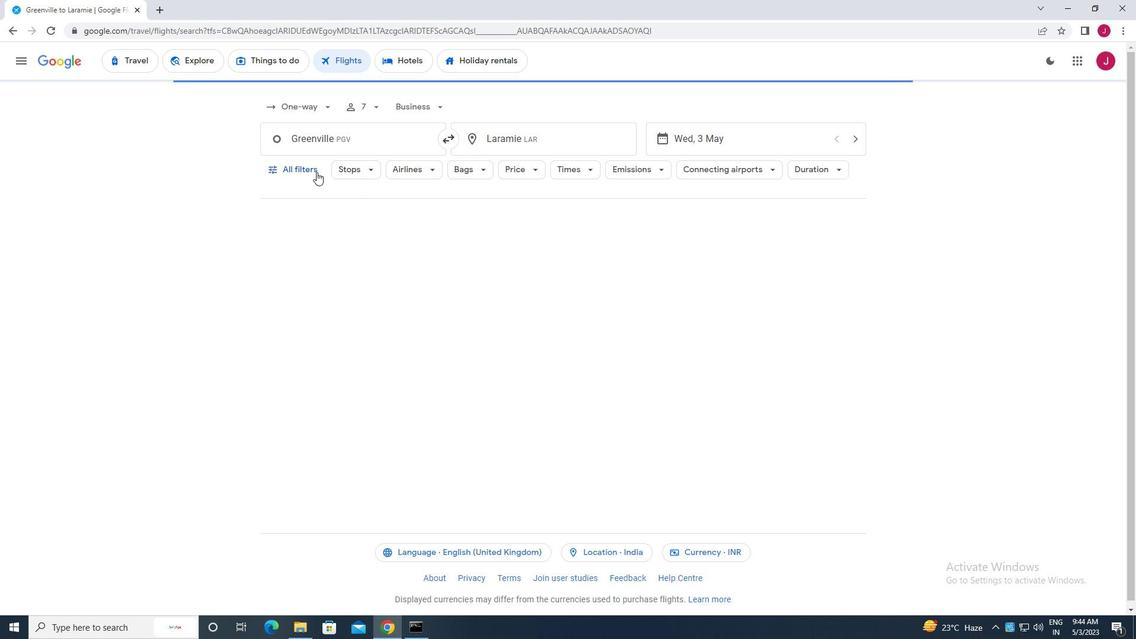 
Action: Mouse pressed left at (315, 172)
Screenshot: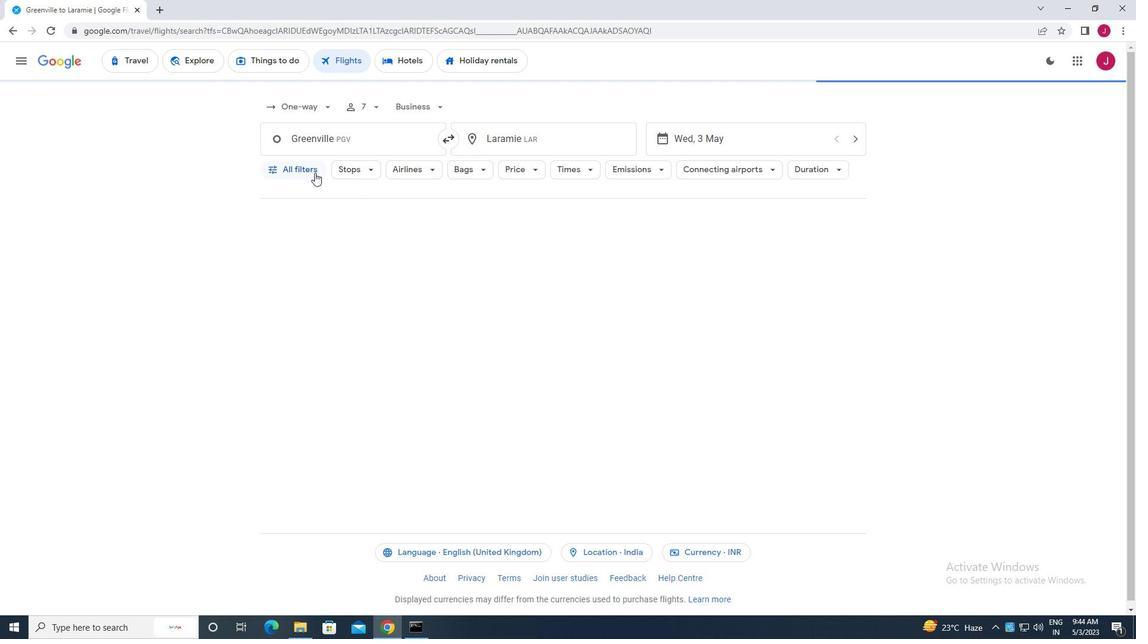 
Action: Mouse moved to (430, 265)
Screenshot: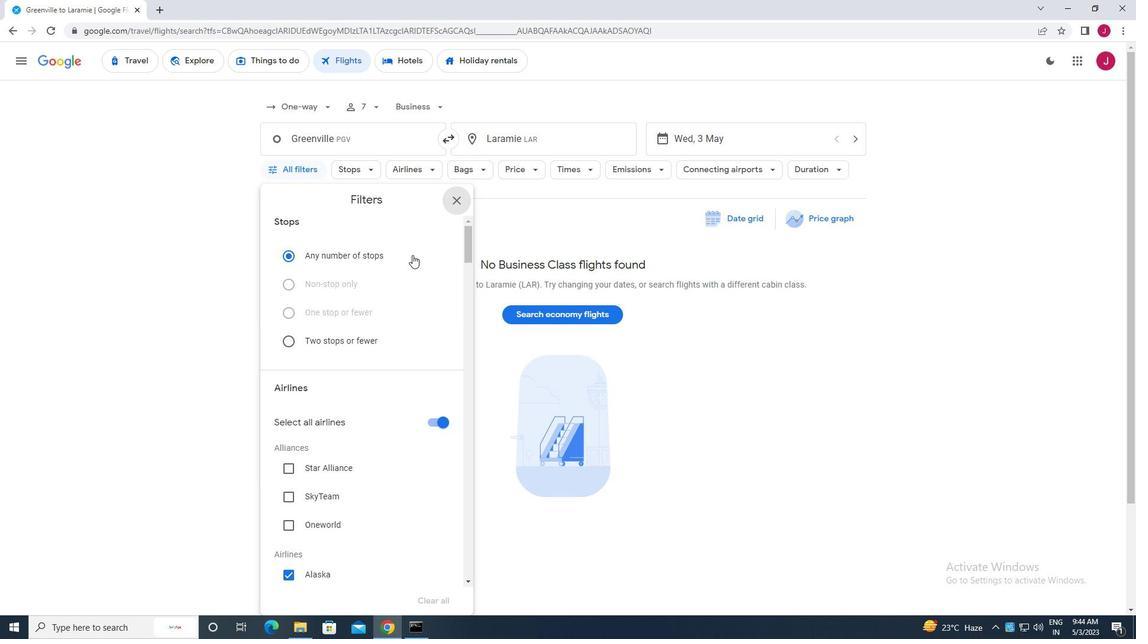 
Action: Mouse scrolled (430, 264) with delta (0, 0)
Screenshot: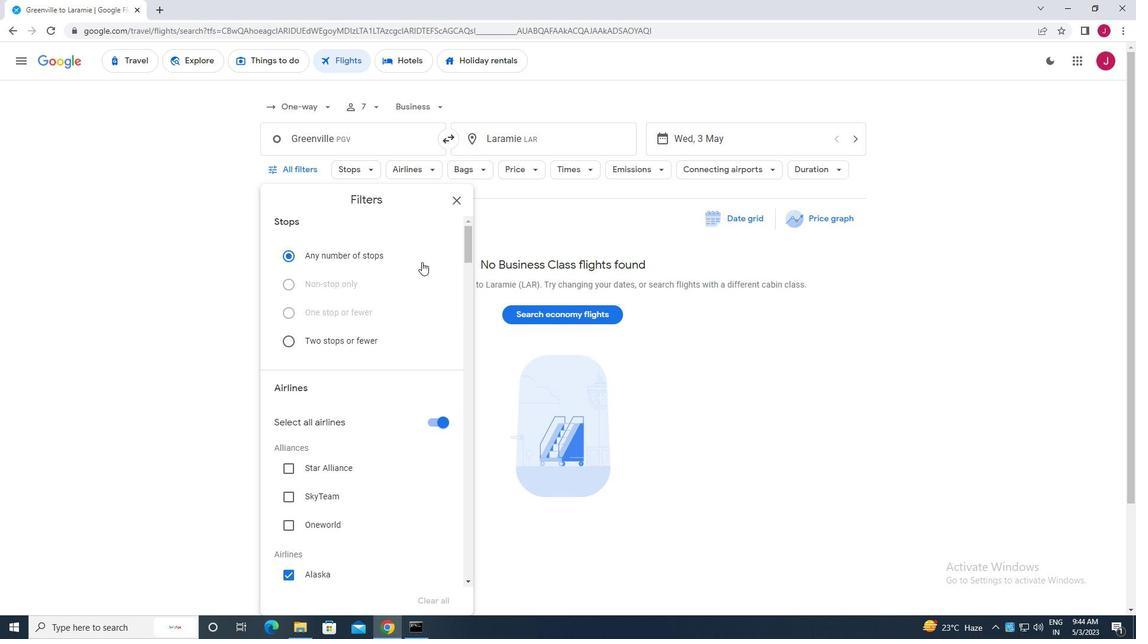 
Action: Mouse scrolled (430, 264) with delta (0, 0)
Screenshot: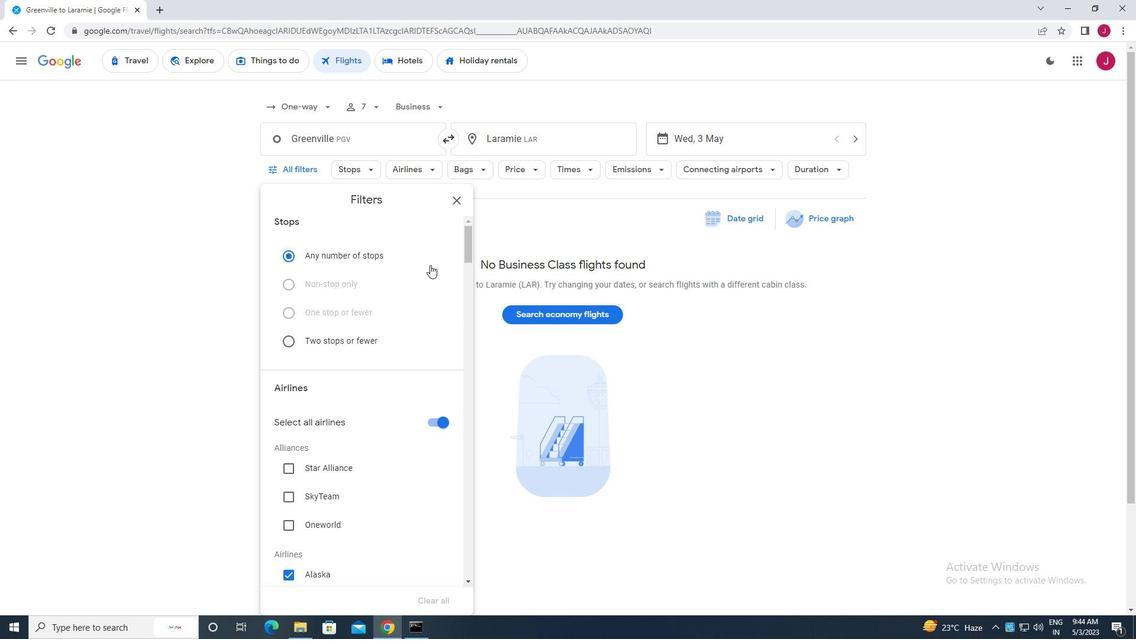 
Action: Mouse moved to (435, 300)
Screenshot: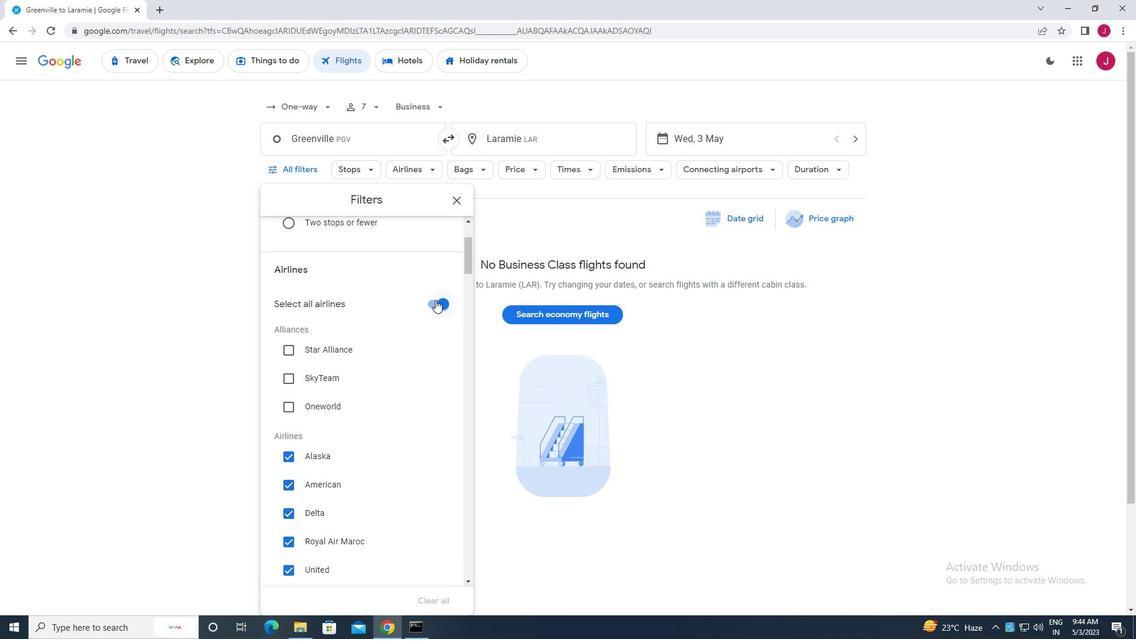 
Action: Mouse pressed left at (435, 300)
Screenshot: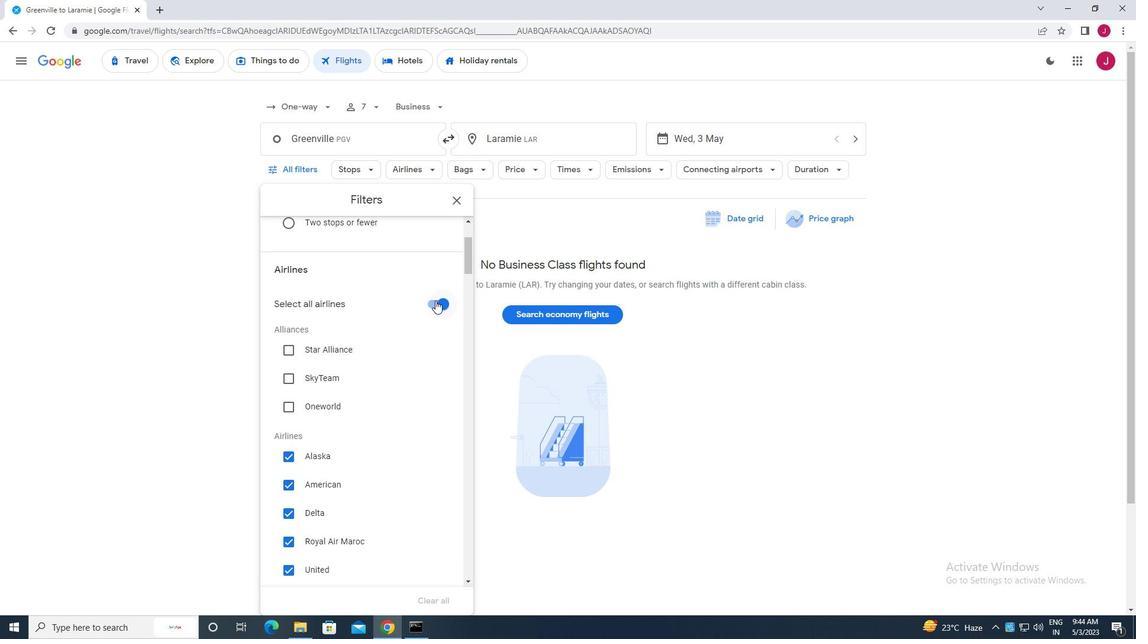 
Action: Mouse moved to (325, 375)
Screenshot: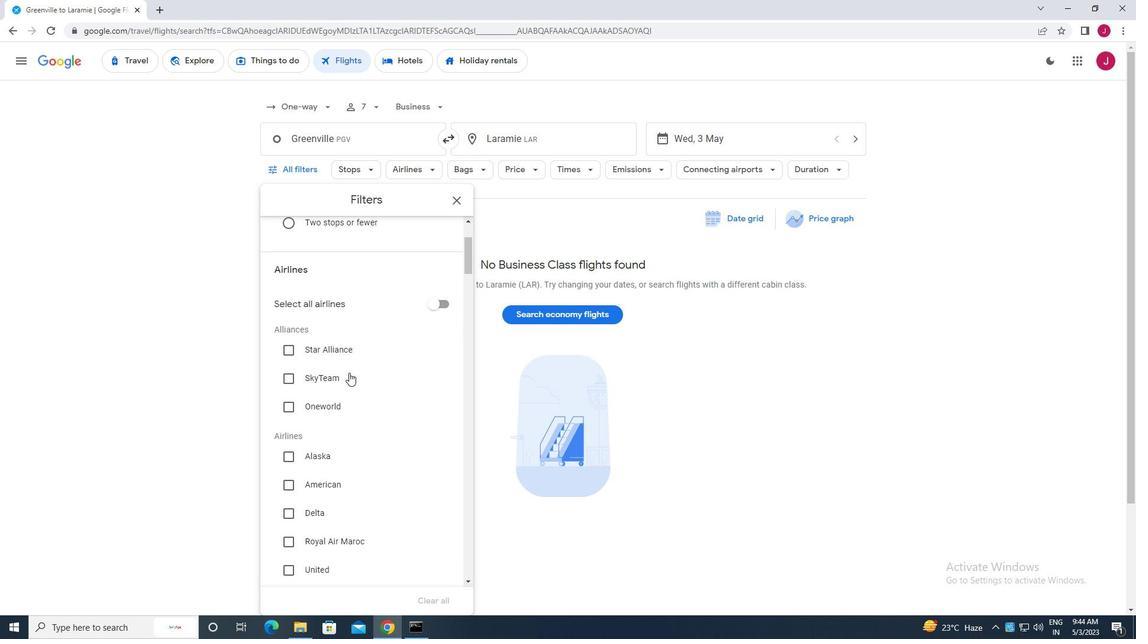 
Action: Mouse scrolled (325, 374) with delta (0, 0)
Screenshot: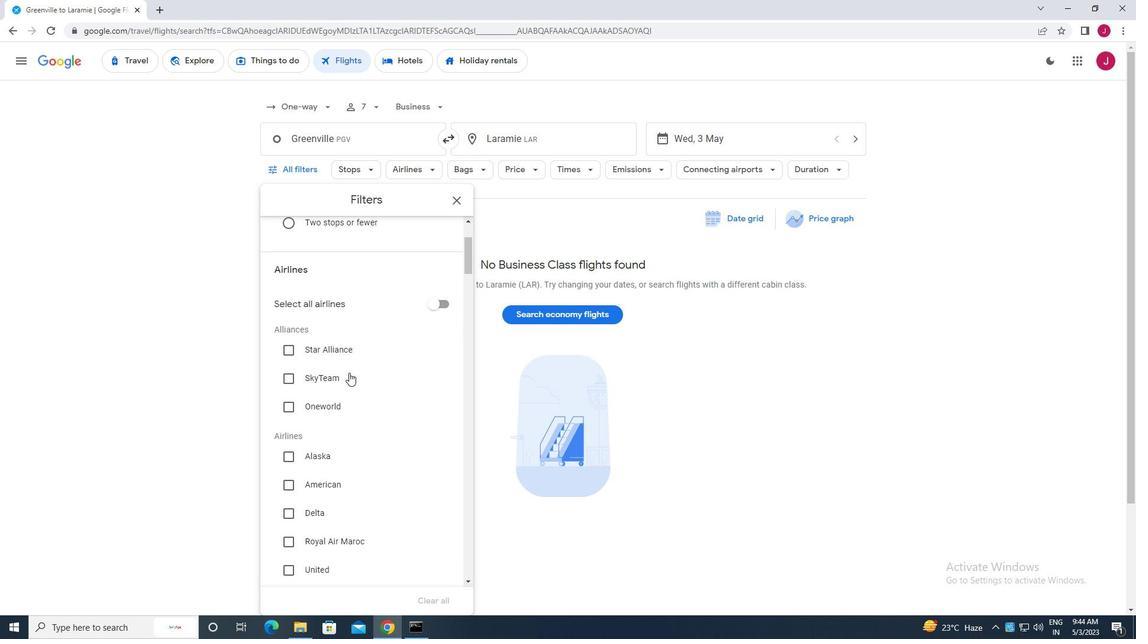 
Action: Mouse moved to (325, 376)
Screenshot: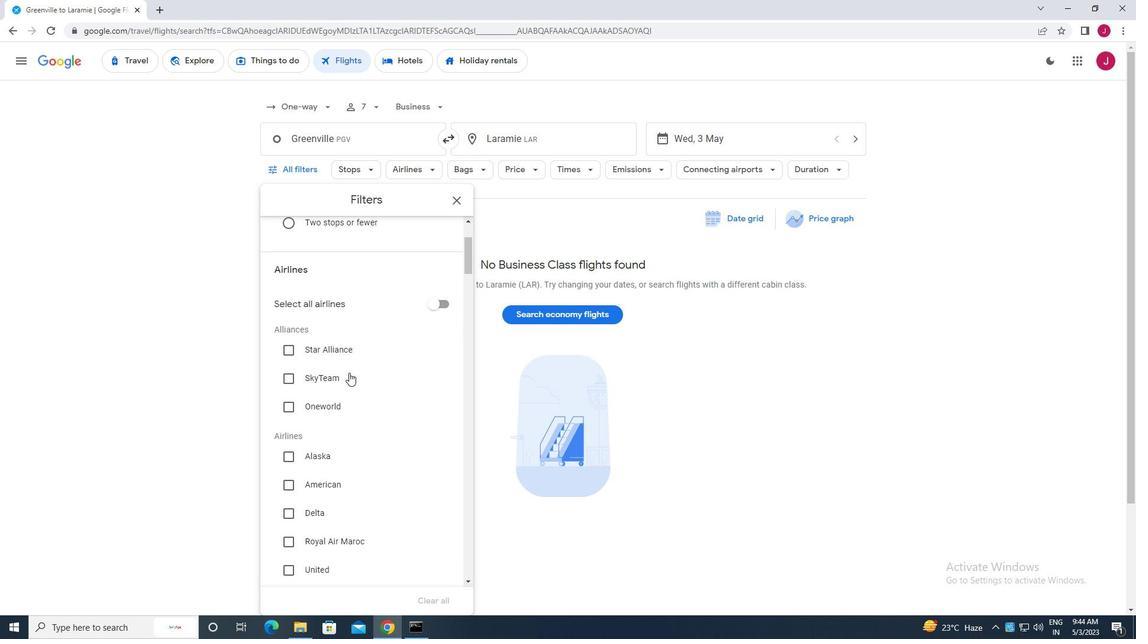 
Action: Mouse scrolled (325, 375) with delta (0, 0)
Screenshot: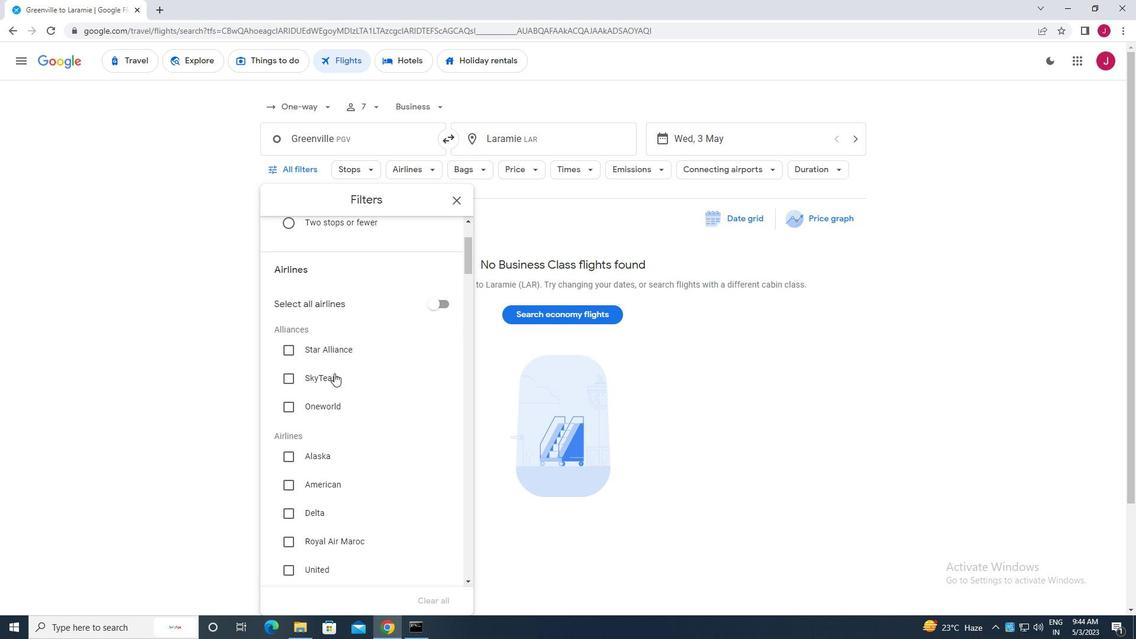 
Action: Mouse moved to (286, 339)
Screenshot: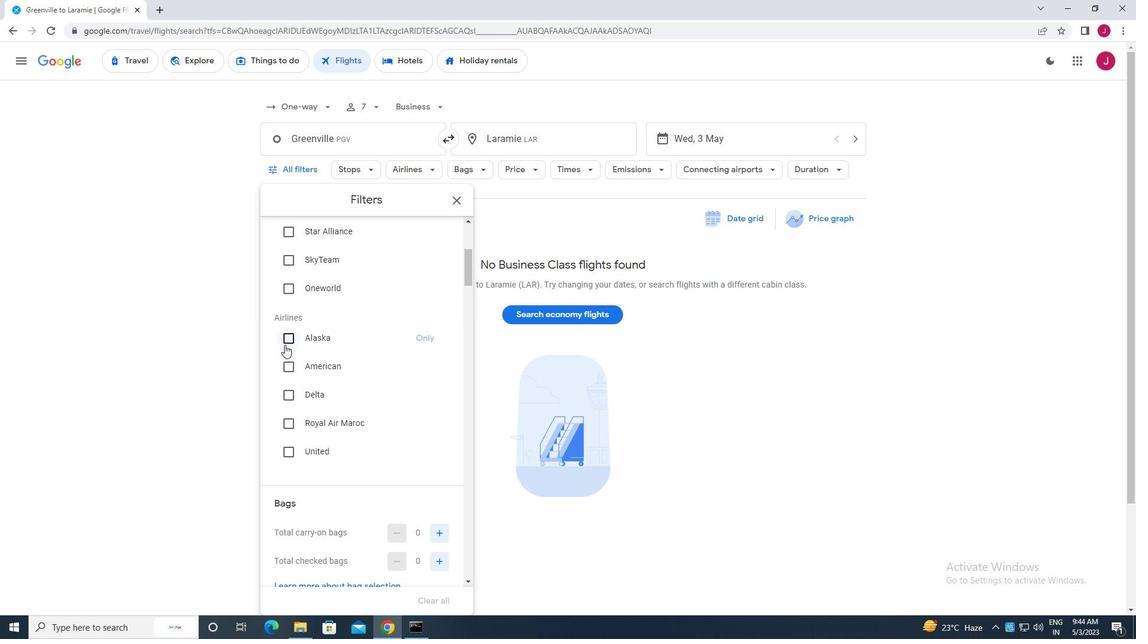 
Action: Mouse pressed left at (286, 339)
Screenshot: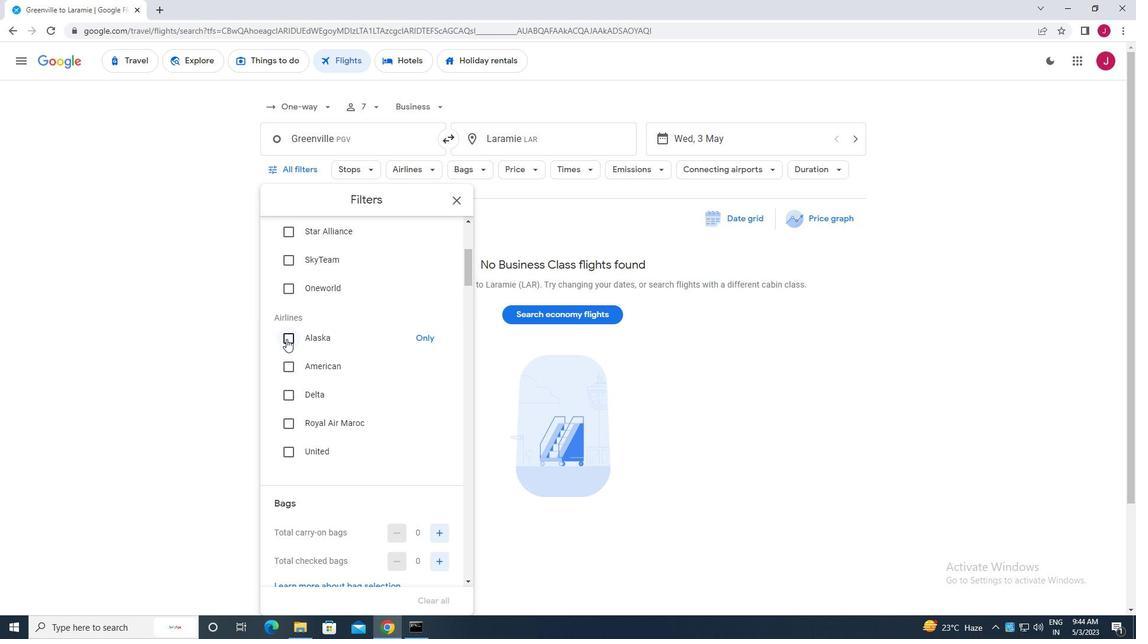 
Action: Mouse moved to (367, 316)
Screenshot: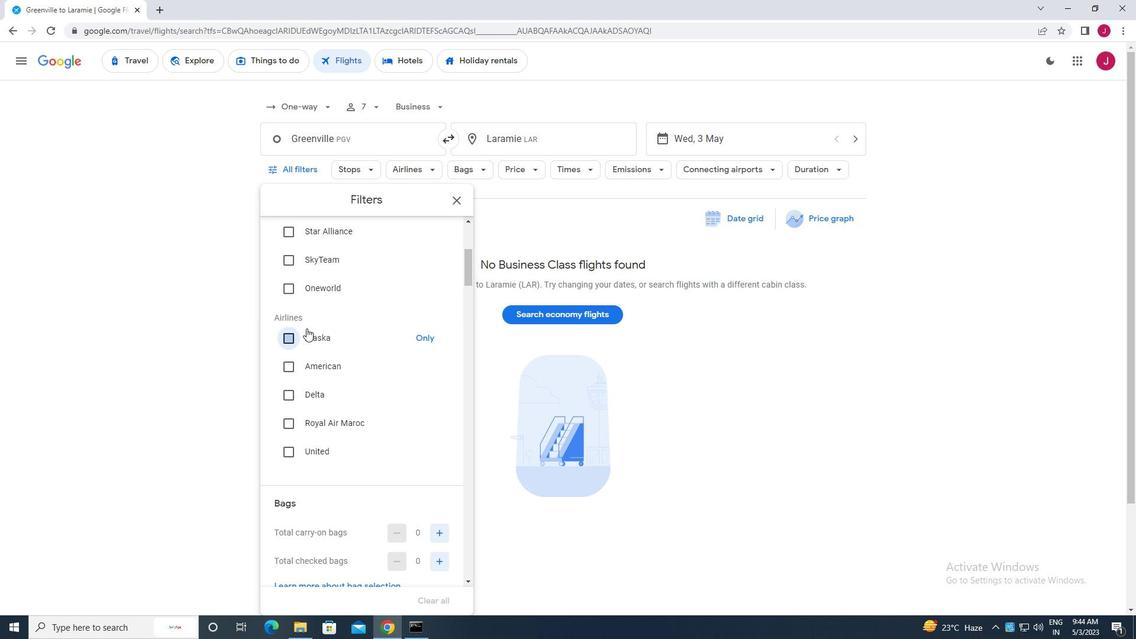 
Action: Mouse scrolled (367, 315) with delta (0, 0)
Screenshot: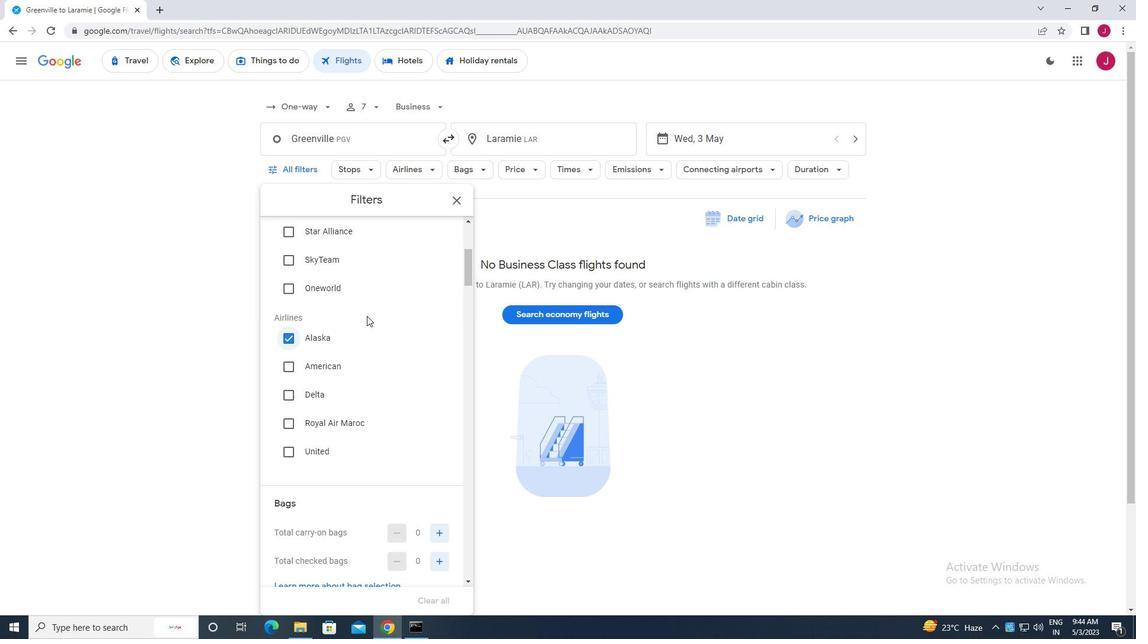 
Action: Mouse moved to (367, 316)
Screenshot: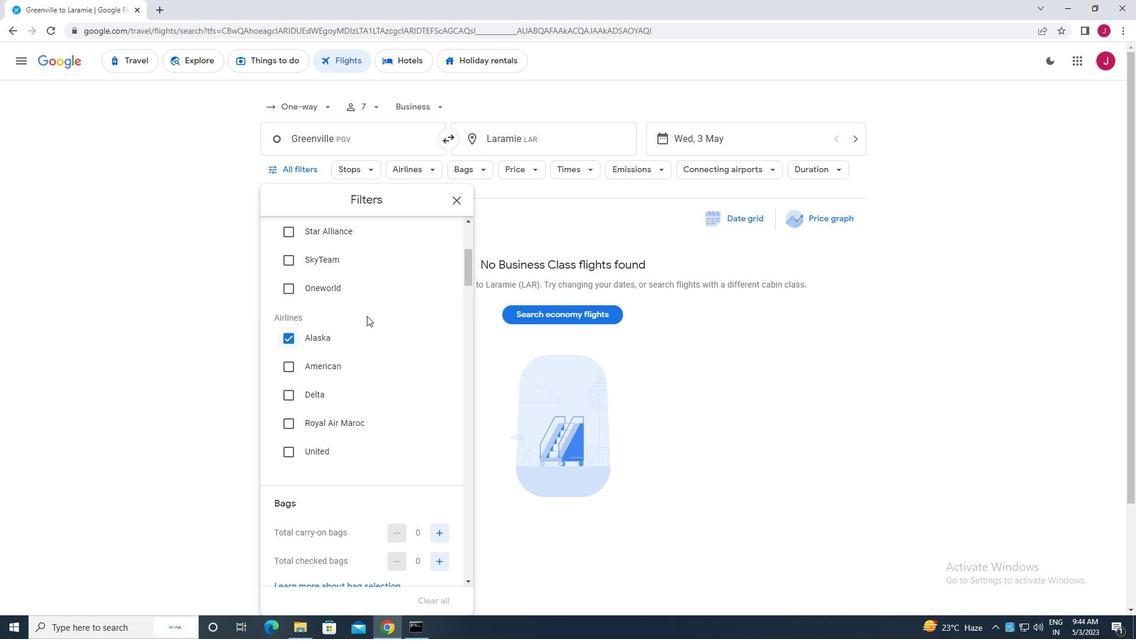 
Action: Mouse scrolled (367, 315) with delta (0, 0)
Screenshot: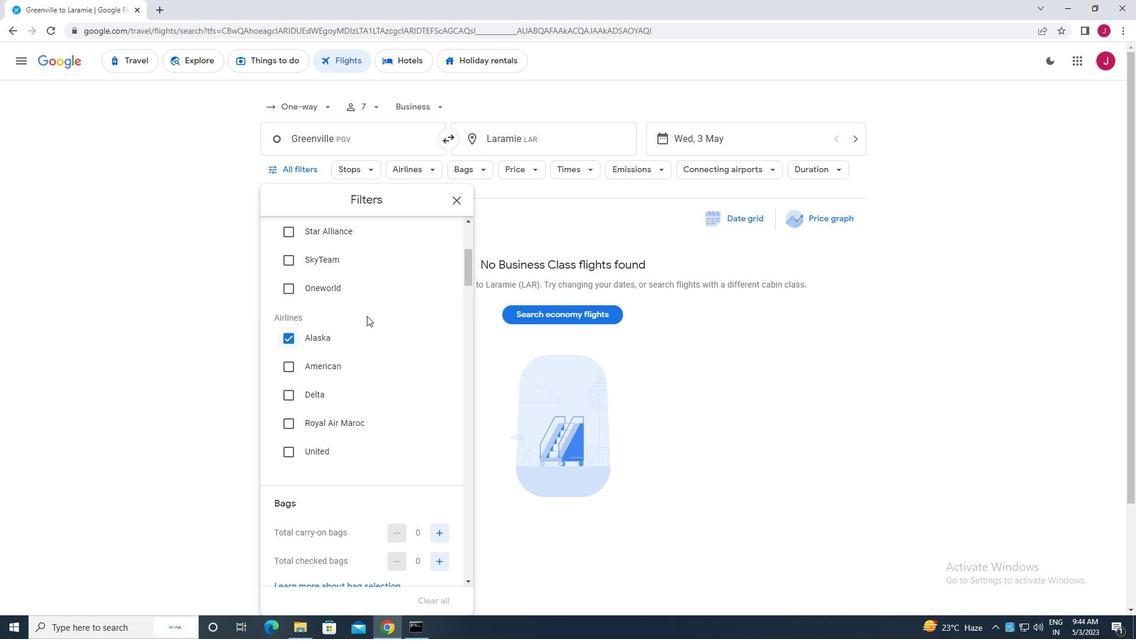 
Action: Mouse scrolled (367, 315) with delta (0, 0)
Screenshot: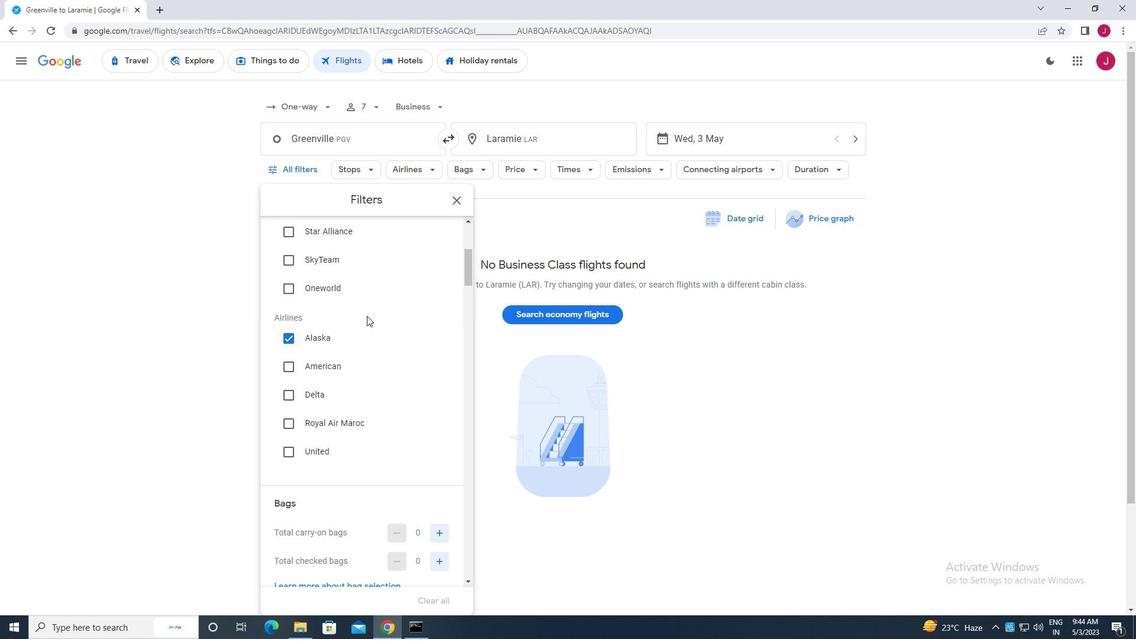
Action: Mouse moved to (368, 316)
Screenshot: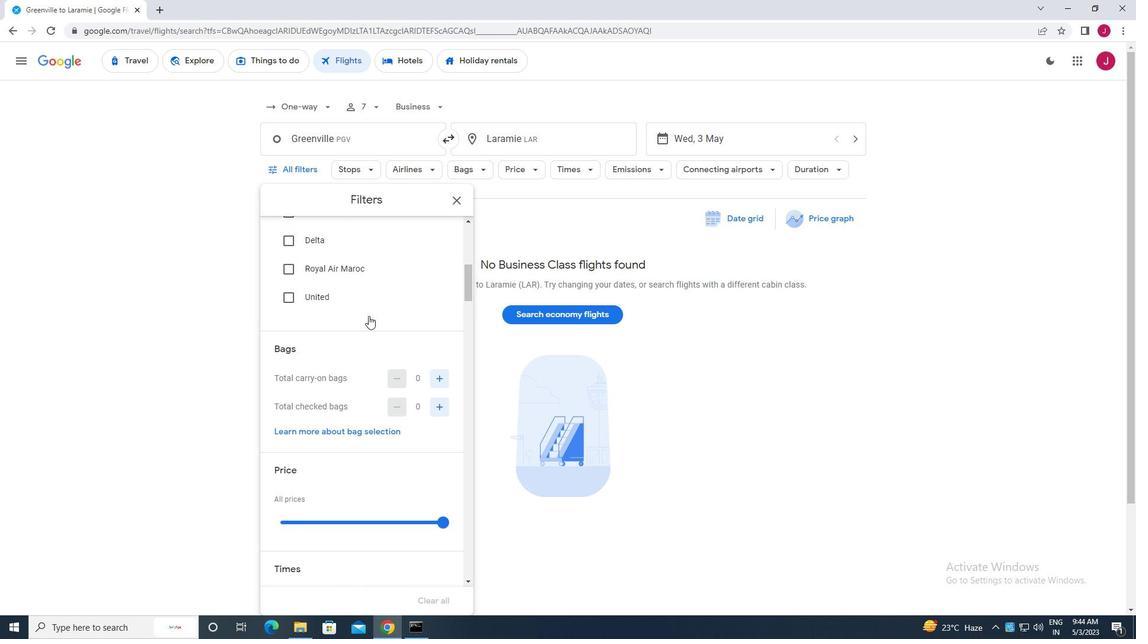 
Action: Mouse scrolled (368, 315) with delta (0, 0)
Screenshot: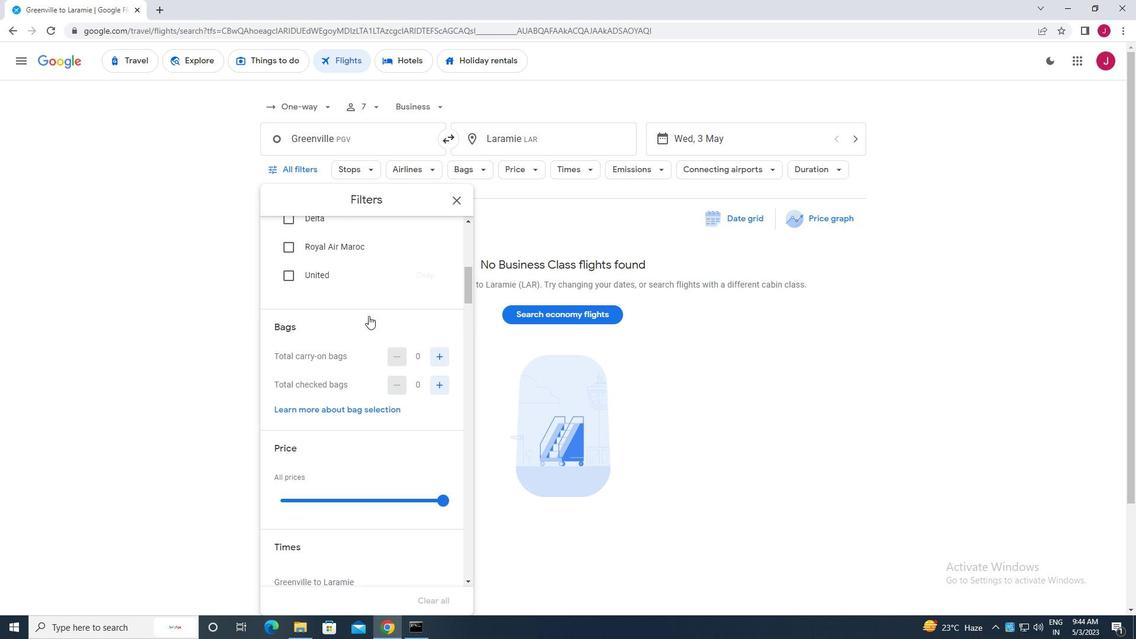 
Action: Mouse moved to (370, 316)
Screenshot: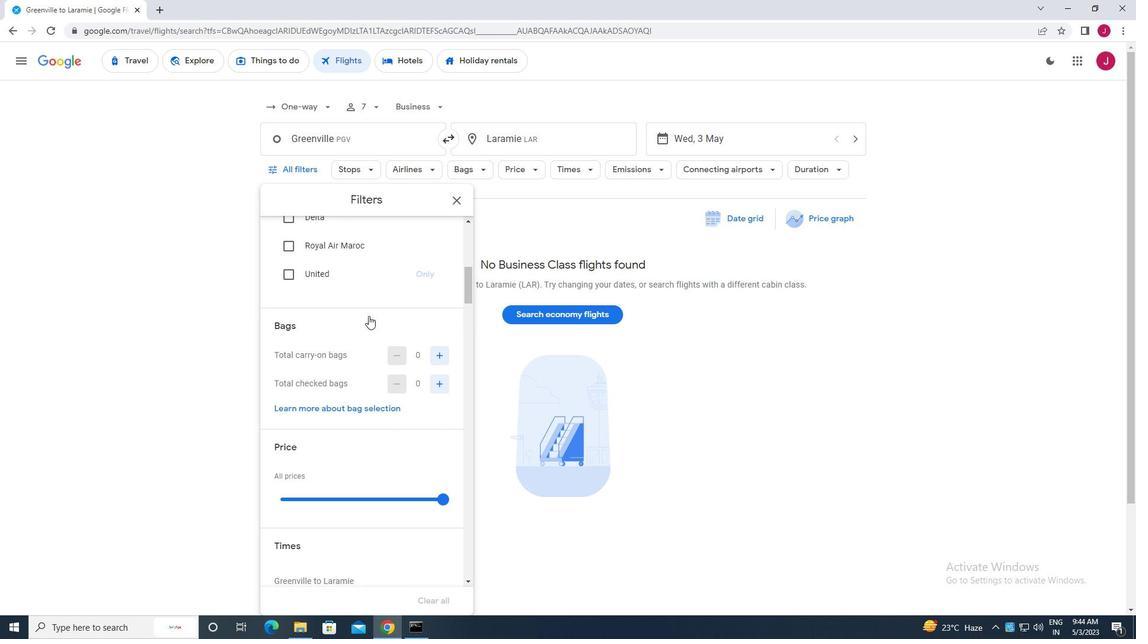 
Action: Mouse scrolled (370, 315) with delta (0, 0)
Screenshot: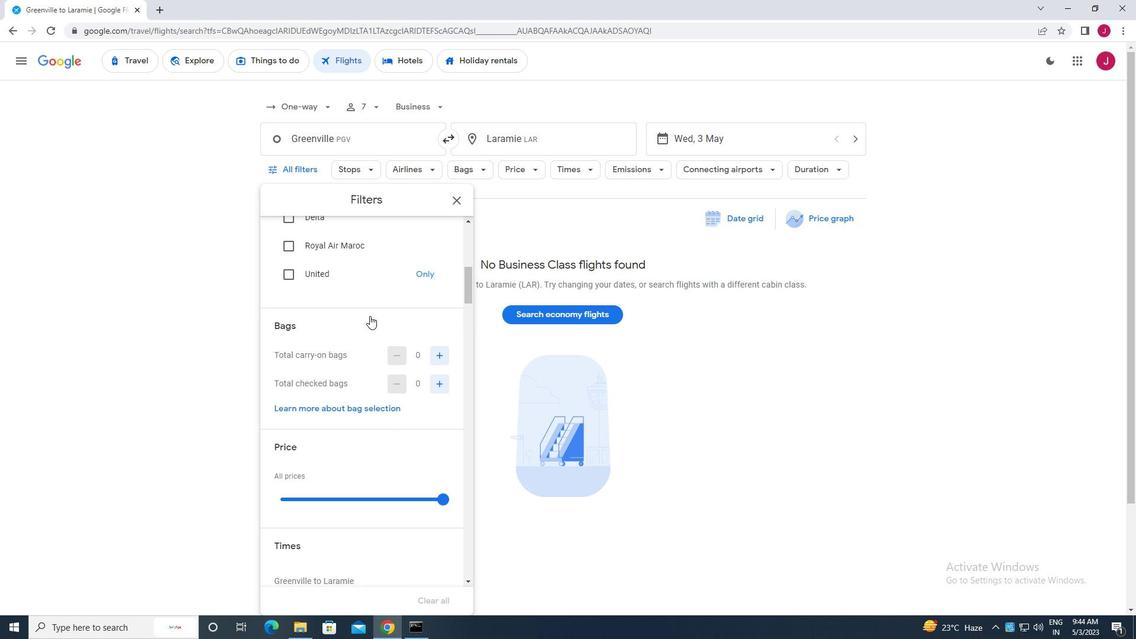 
Action: Mouse moved to (438, 270)
Screenshot: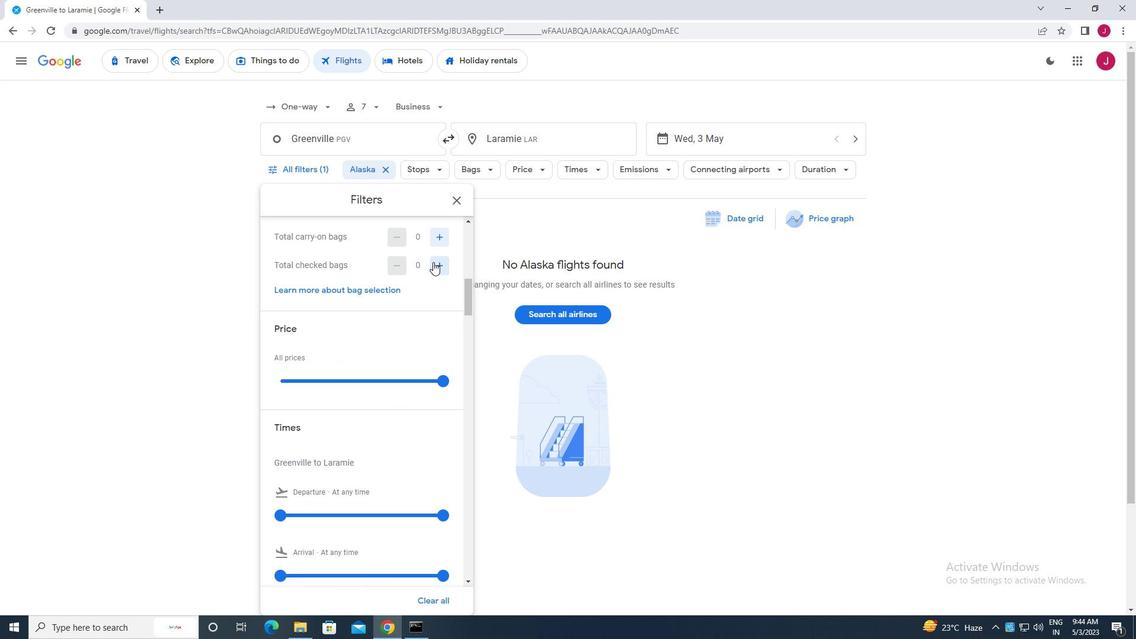 
Action: Mouse pressed left at (438, 270)
Screenshot: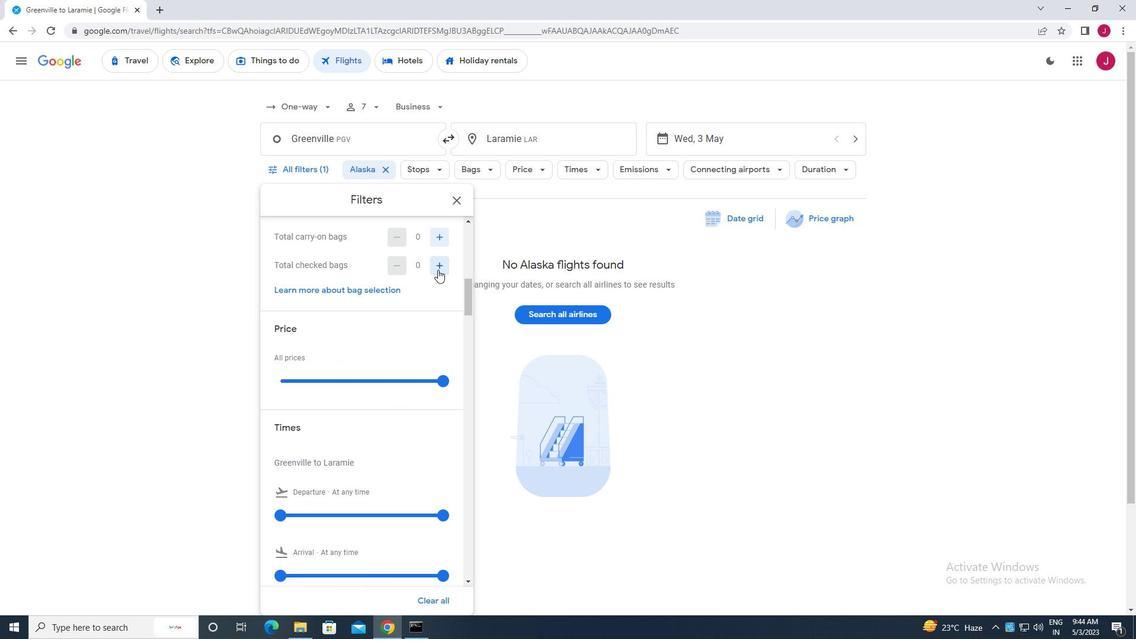 
Action: Mouse moved to (438, 270)
Screenshot: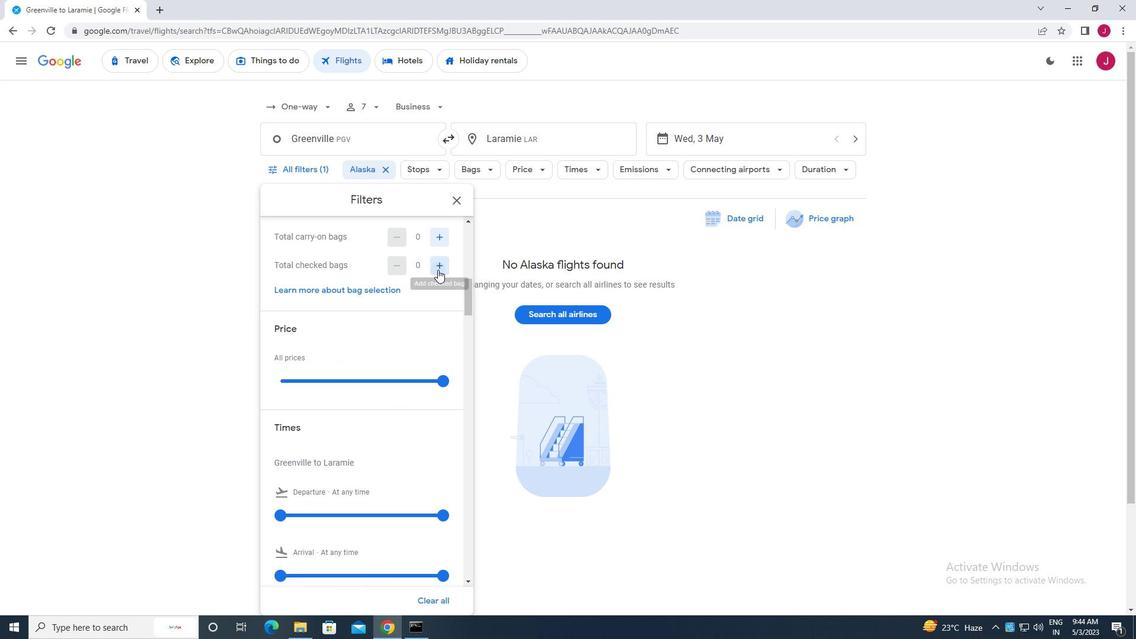 
Action: Mouse pressed left at (438, 270)
Screenshot: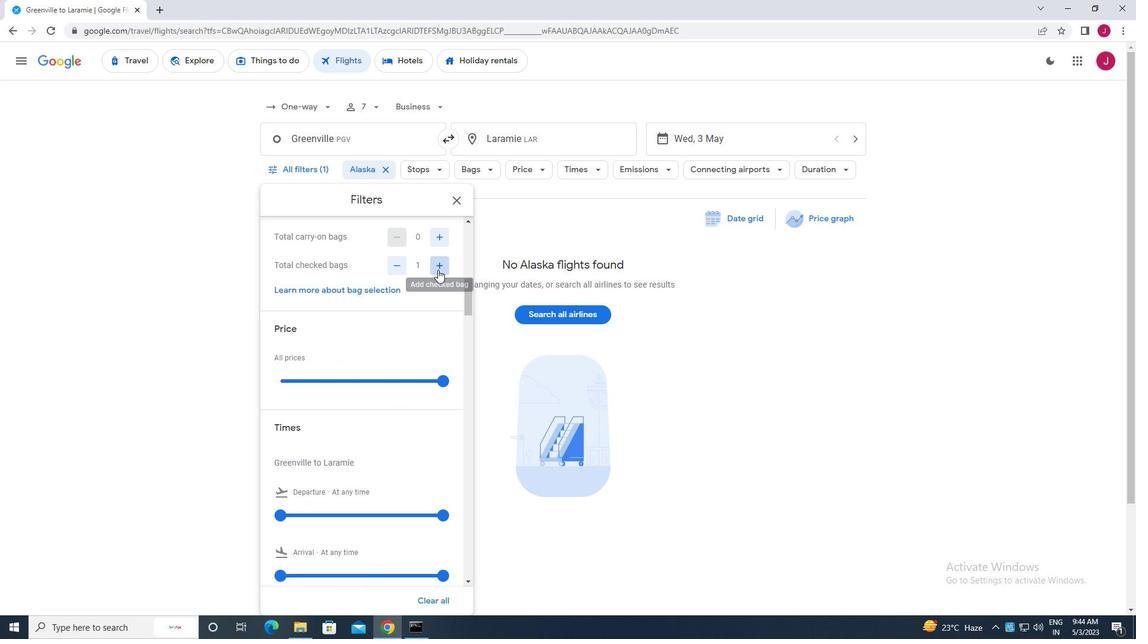 
Action: Mouse pressed left at (438, 270)
Screenshot: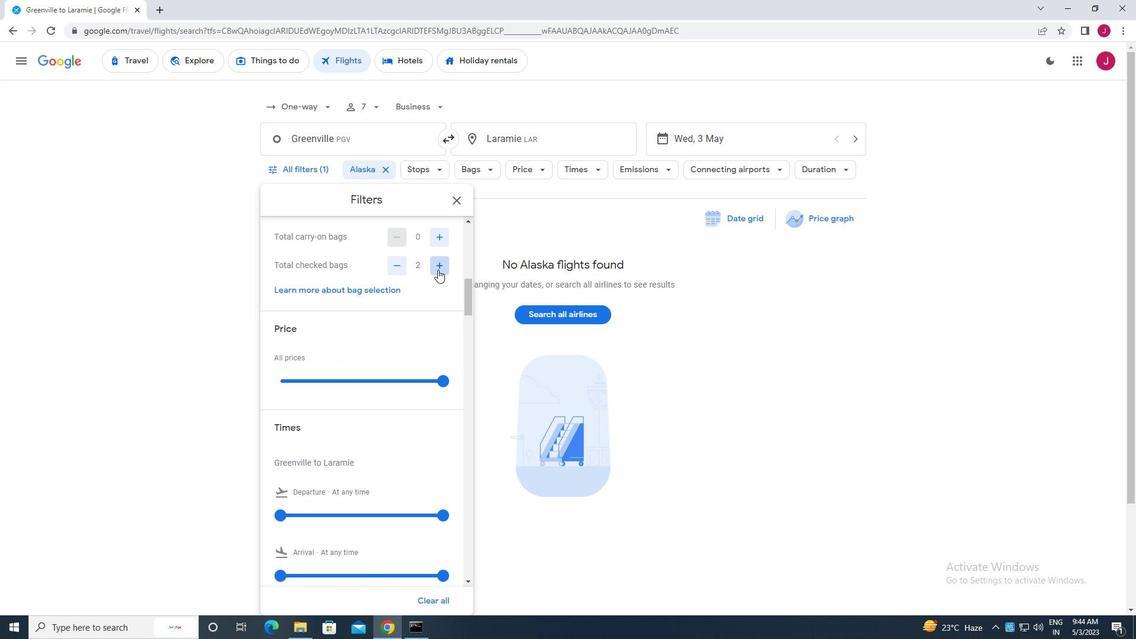 
Action: Mouse pressed left at (438, 270)
Screenshot: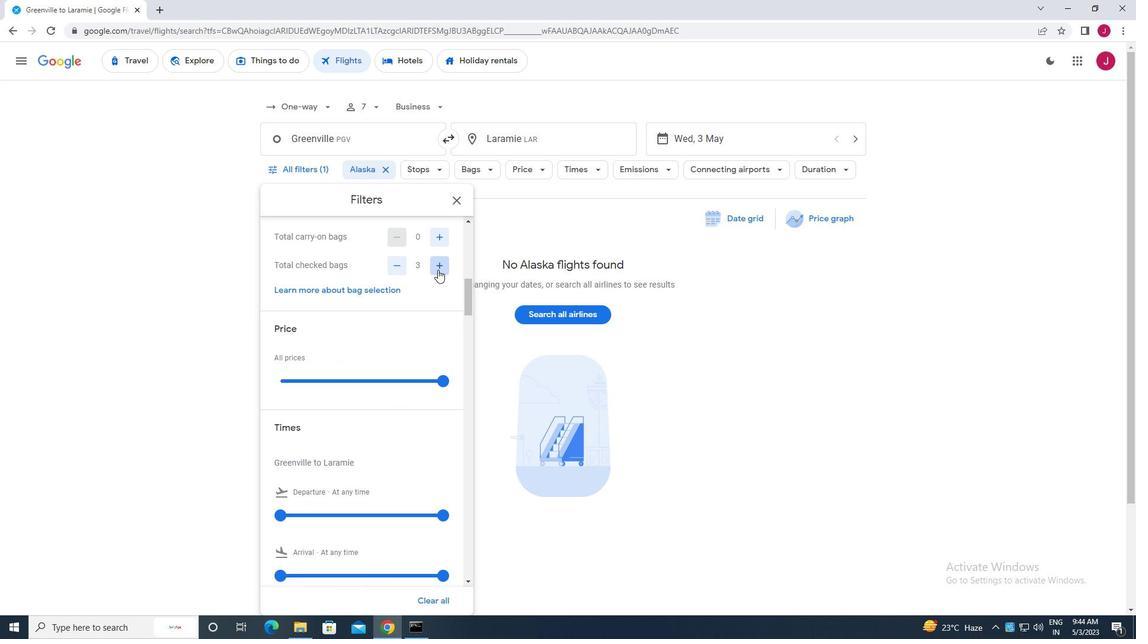 
Action: Mouse pressed left at (438, 270)
Screenshot: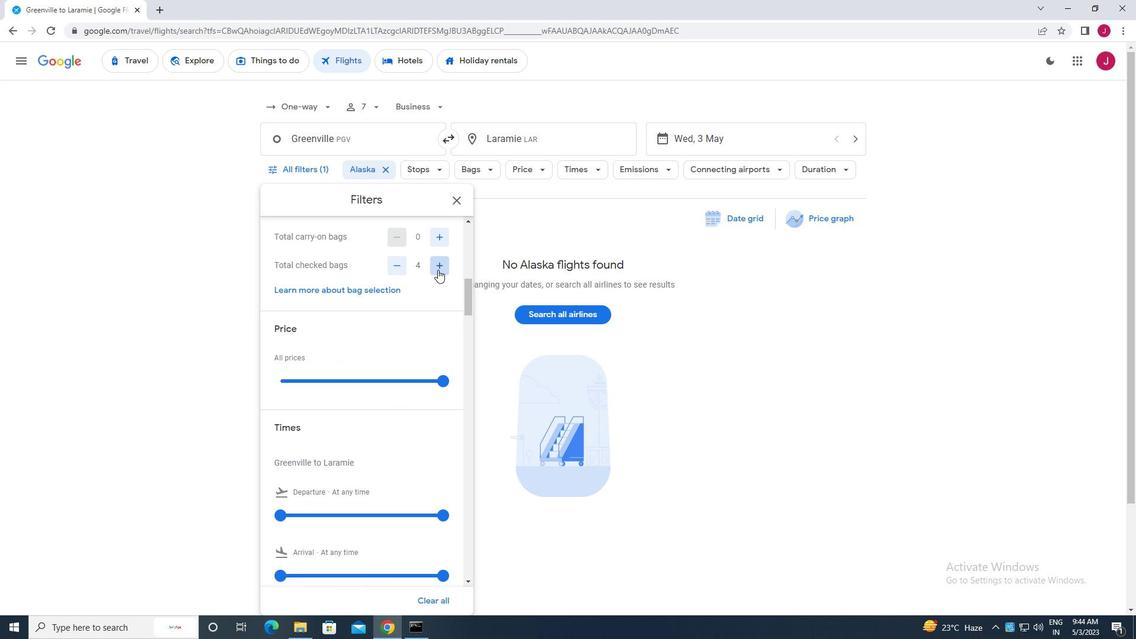 
Action: Mouse pressed left at (438, 270)
Screenshot: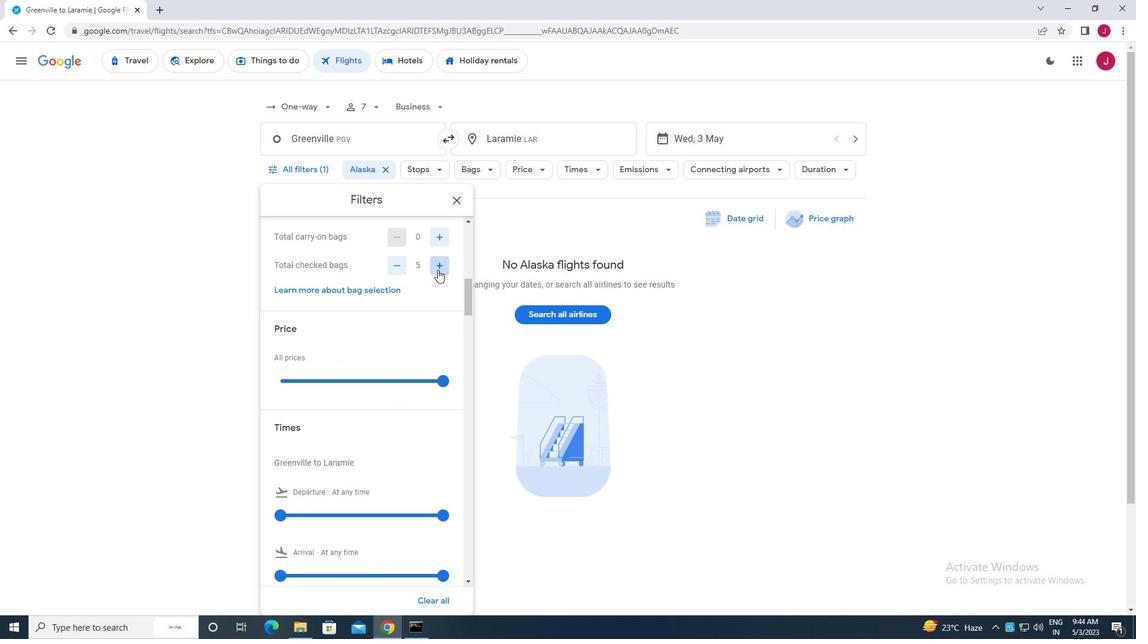 
Action: Mouse pressed left at (438, 270)
Screenshot: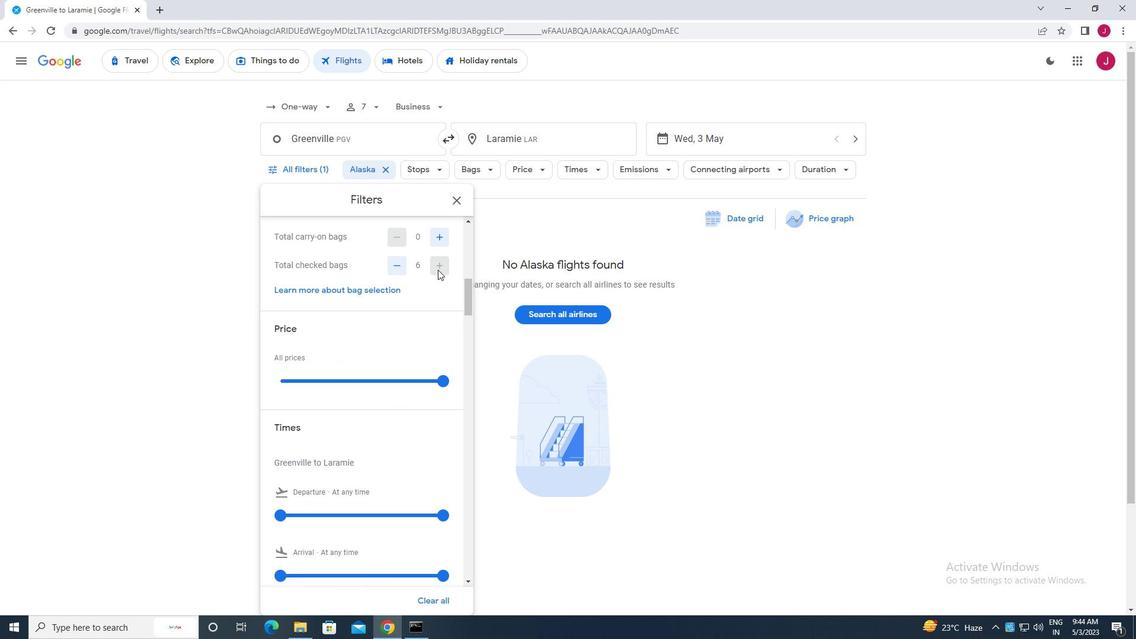 
Action: Mouse moved to (429, 265)
Screenshot: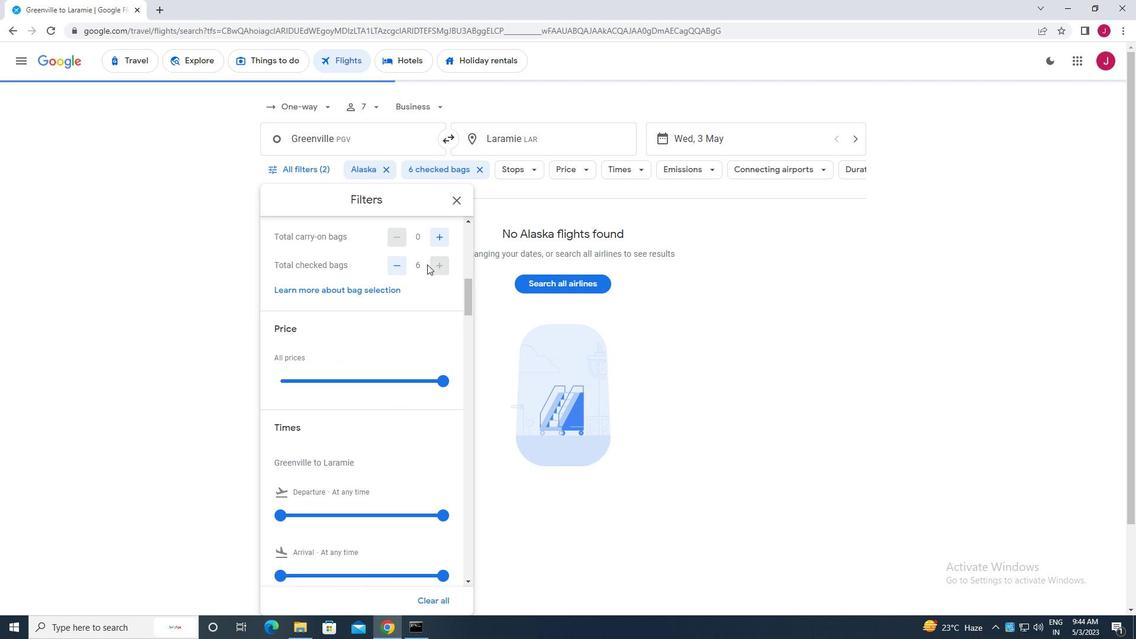
Action: Mouse scrolled (429, 265) with delta (0, 0)
Screenshot: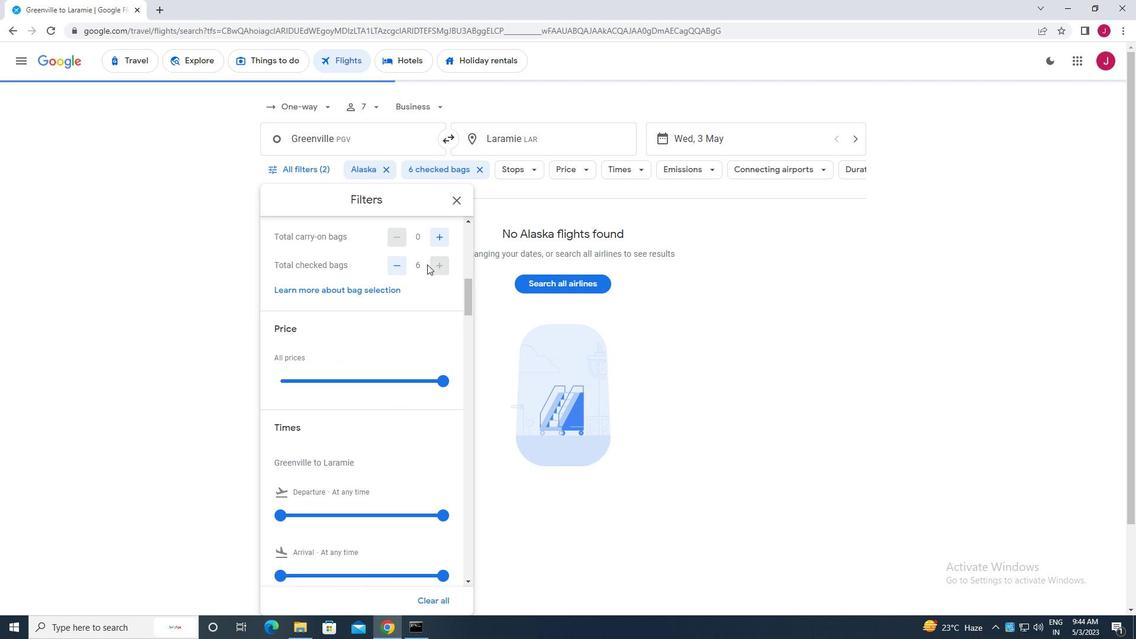 
Action: Mouse moved to (429, 265)
Screenshot: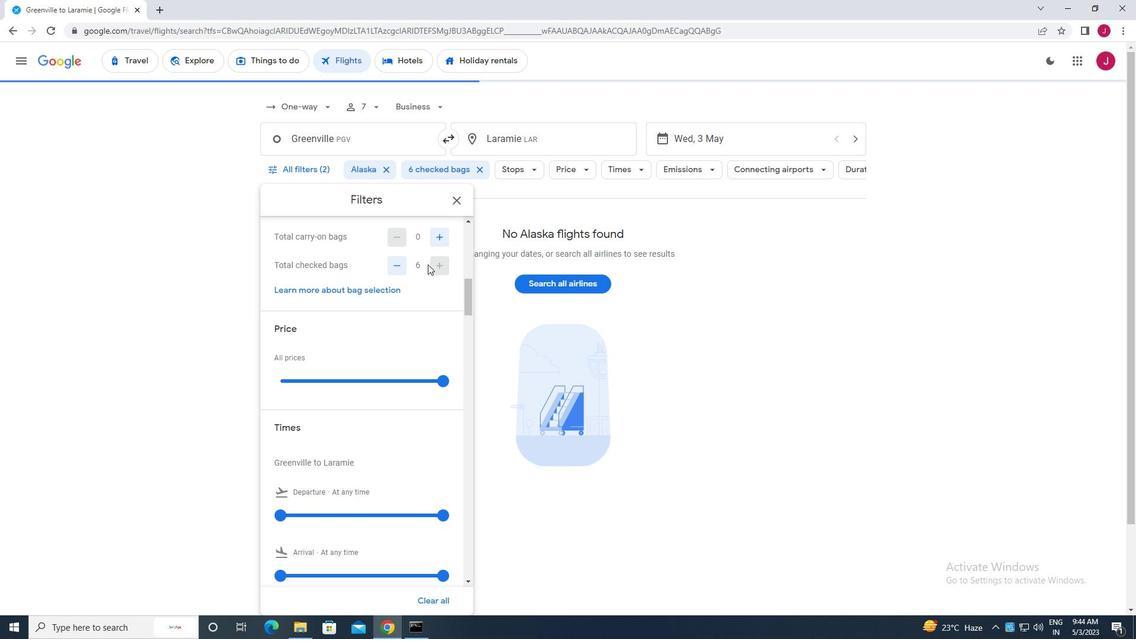 
Action: Mouse scrolled (429, 265) with delta (0, 0)
Screenshot: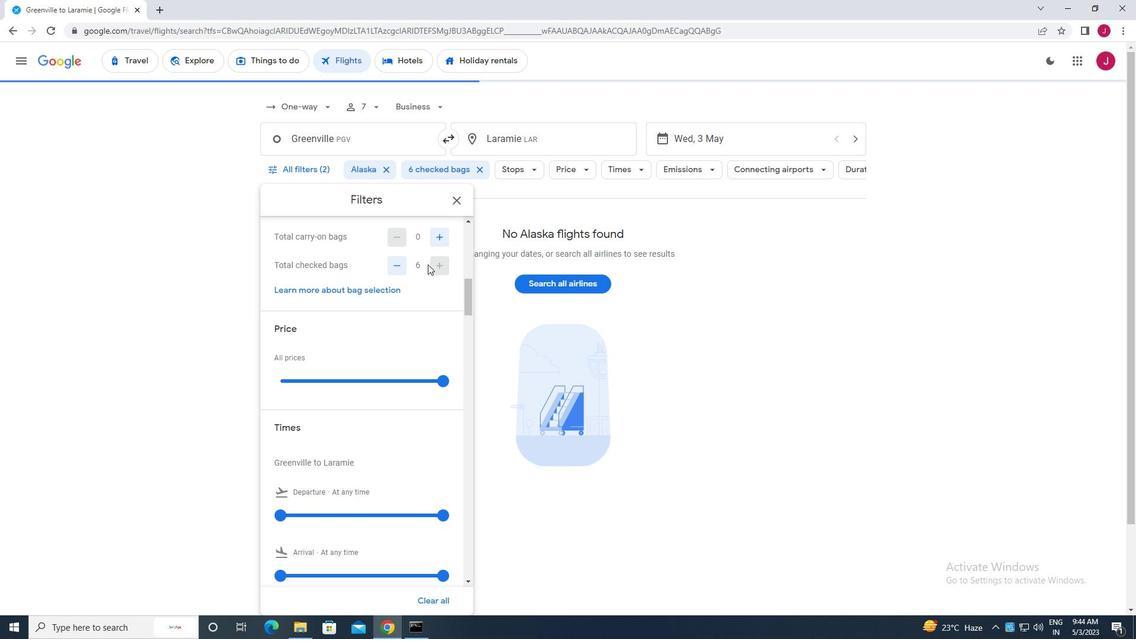 
Action: Mouse scrolled (429, 265) with delta (0, 0)
Screenshot: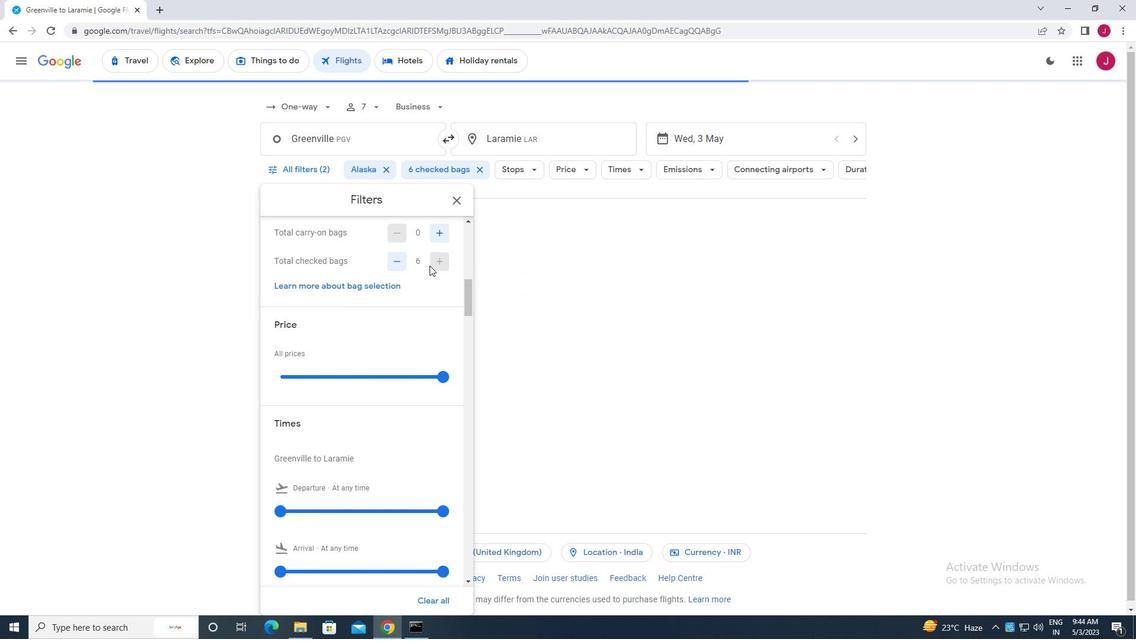 
Action: Mouse moved to (445, 244)
Screenshot: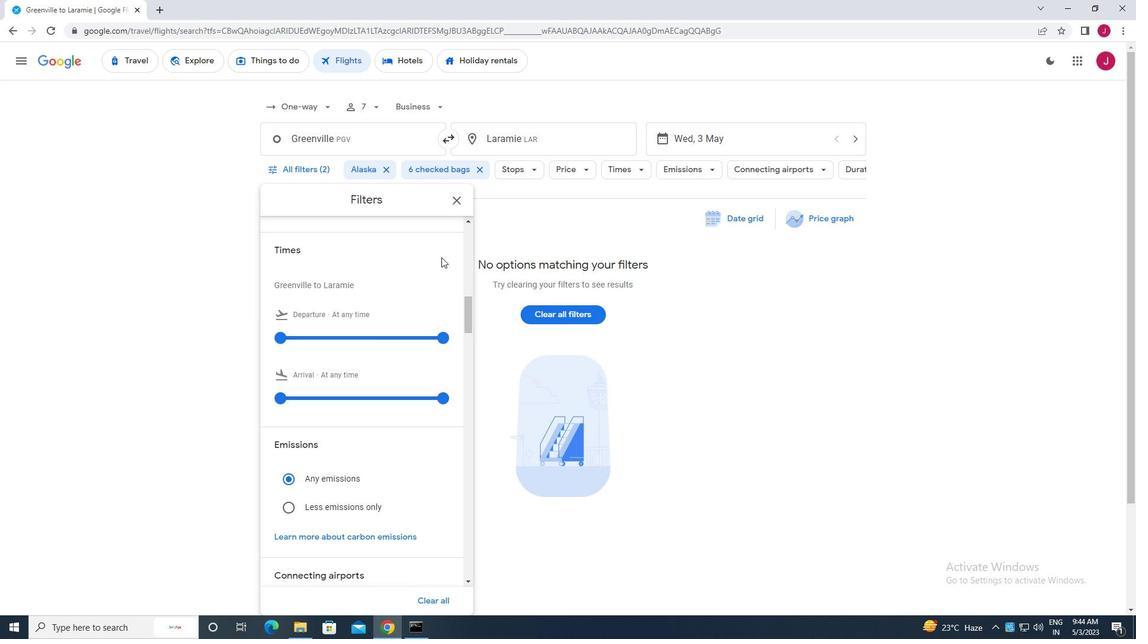 
Action: Mouse scrolled (445, 245) with delta (0, 0)
Screenshot: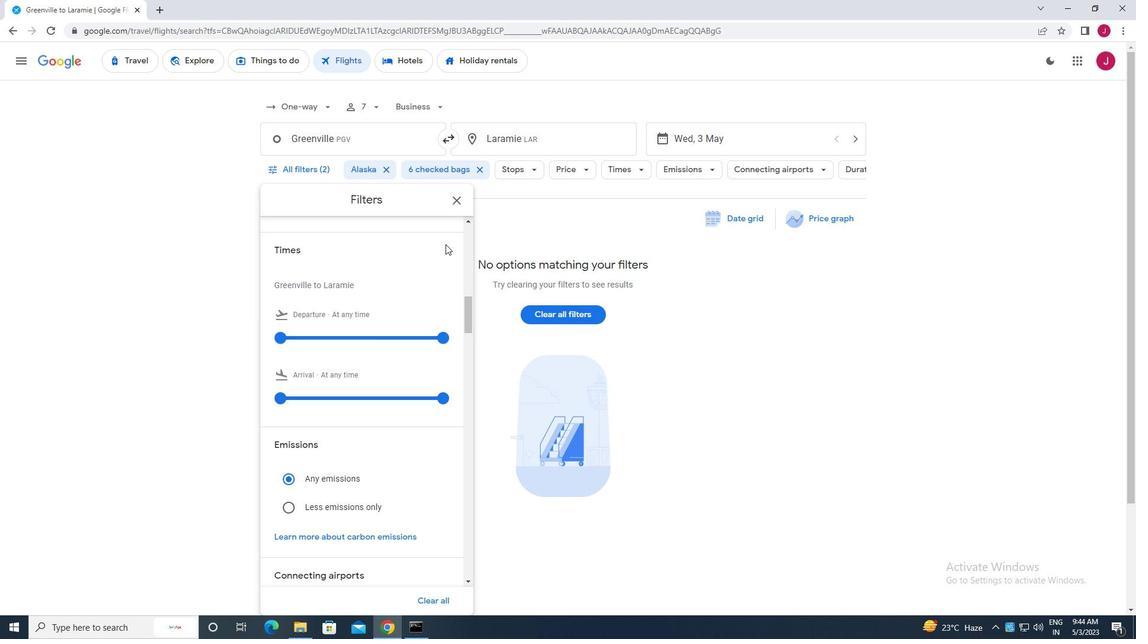 
Action: Mouse scrolled (445, 245) with delta (0, 0)
Screenshot: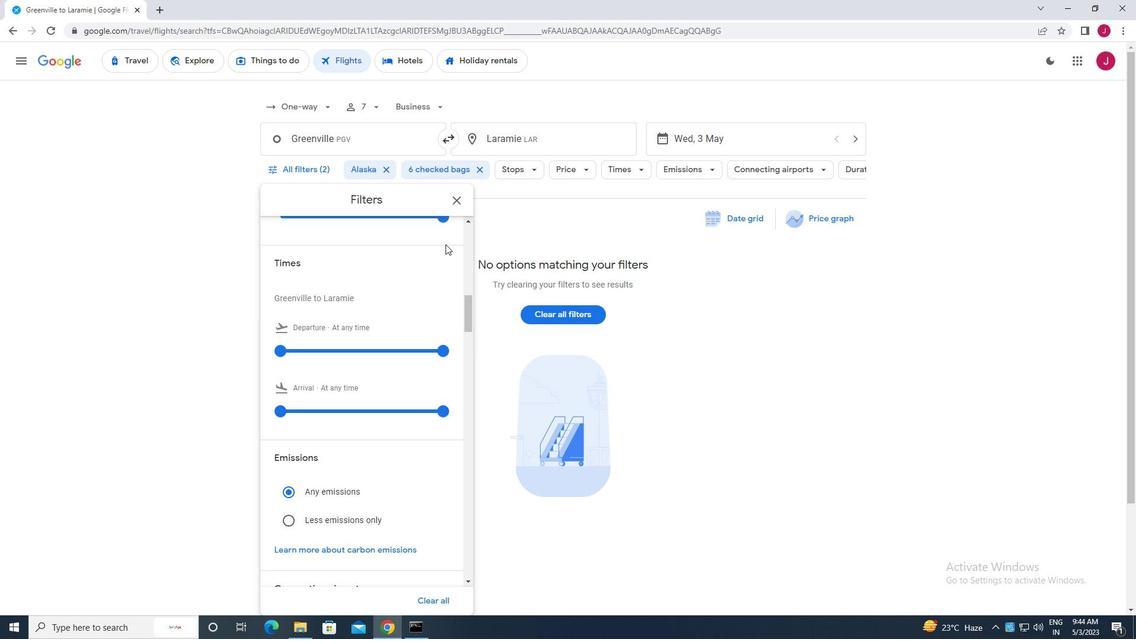 
Action: Mouse moved to (444, 317)
Screenshot: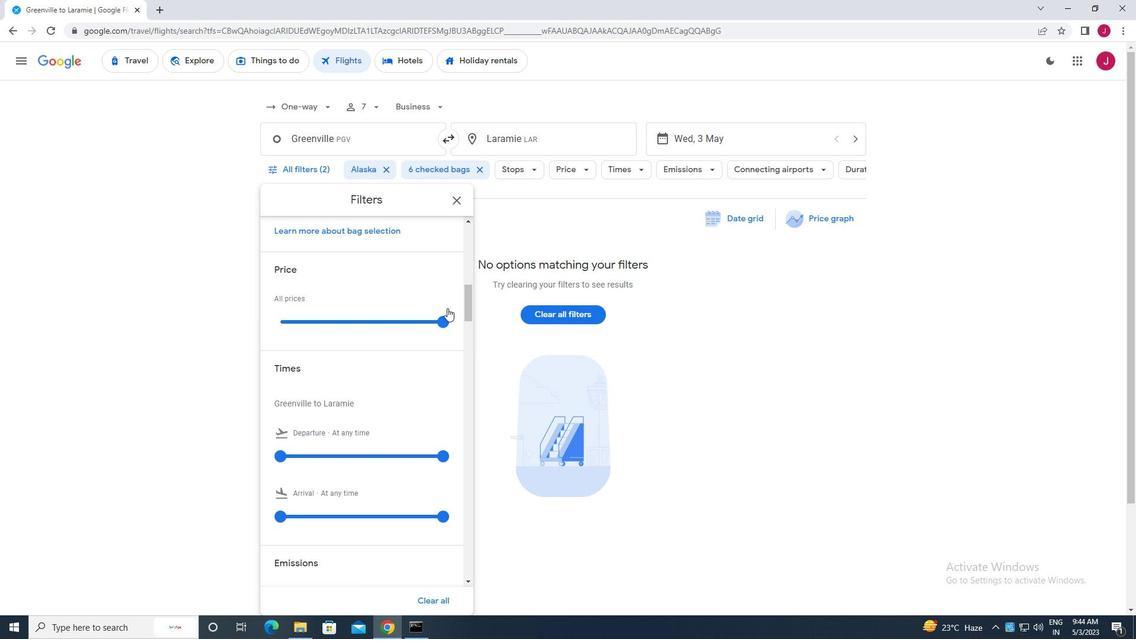 
Action: Mouse pressed left at (444, 317)
Screenshot: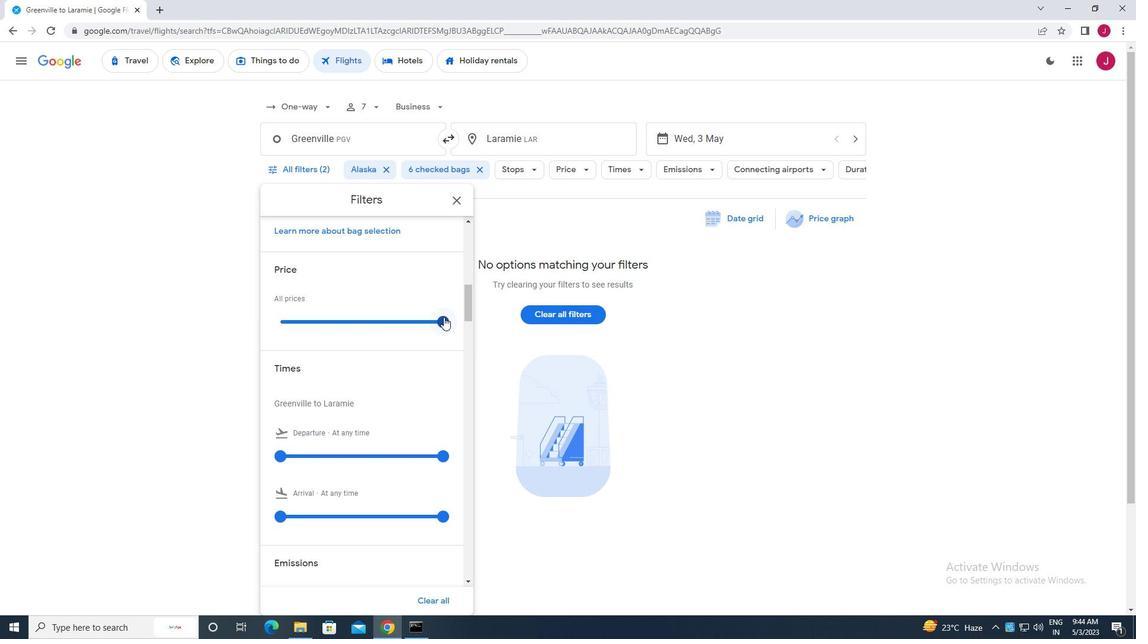 
Action: Mouse moved to (444, 316)
Screenshot: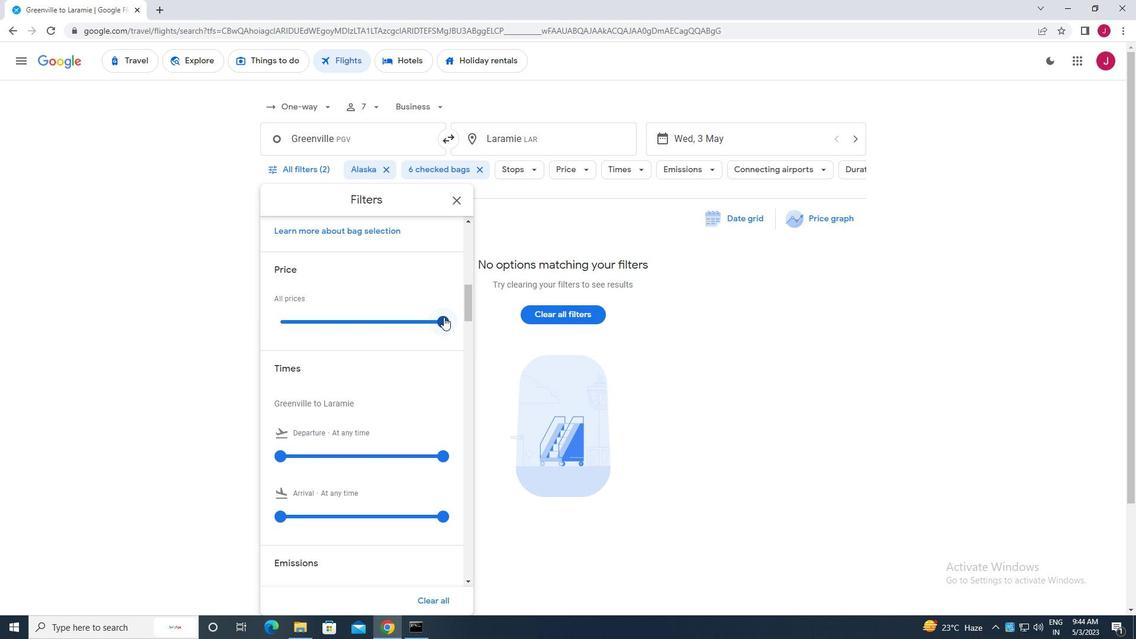 
Action: Mouse scrolled (444, 315) with delta (0, 0)
Screenshot: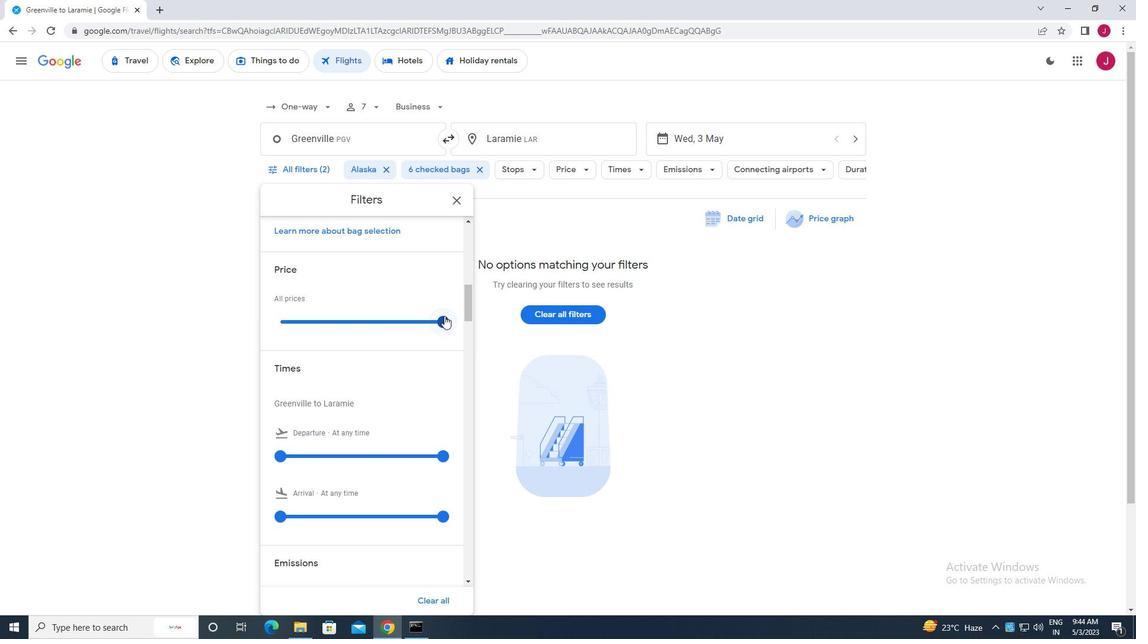 
Action: Mouse scrolled (444, 315) with delta (0, 0)
Screenshot: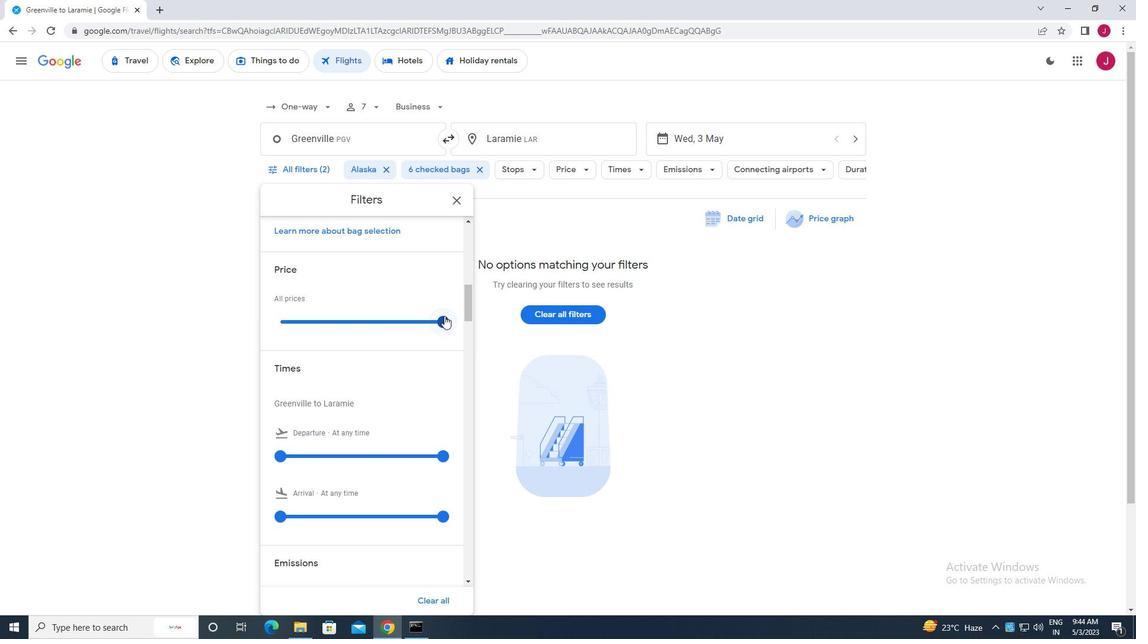 
Action: Mouse moved to (284, 335)
Screenshot: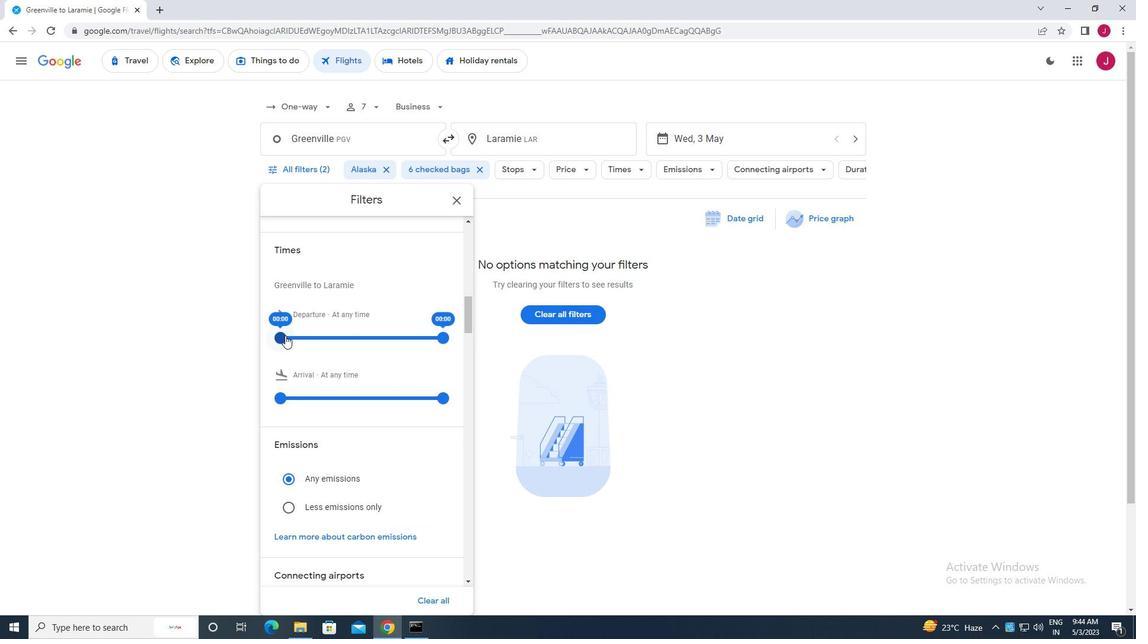
Action: Mouse pressed left at (284, 335)
Screenshot: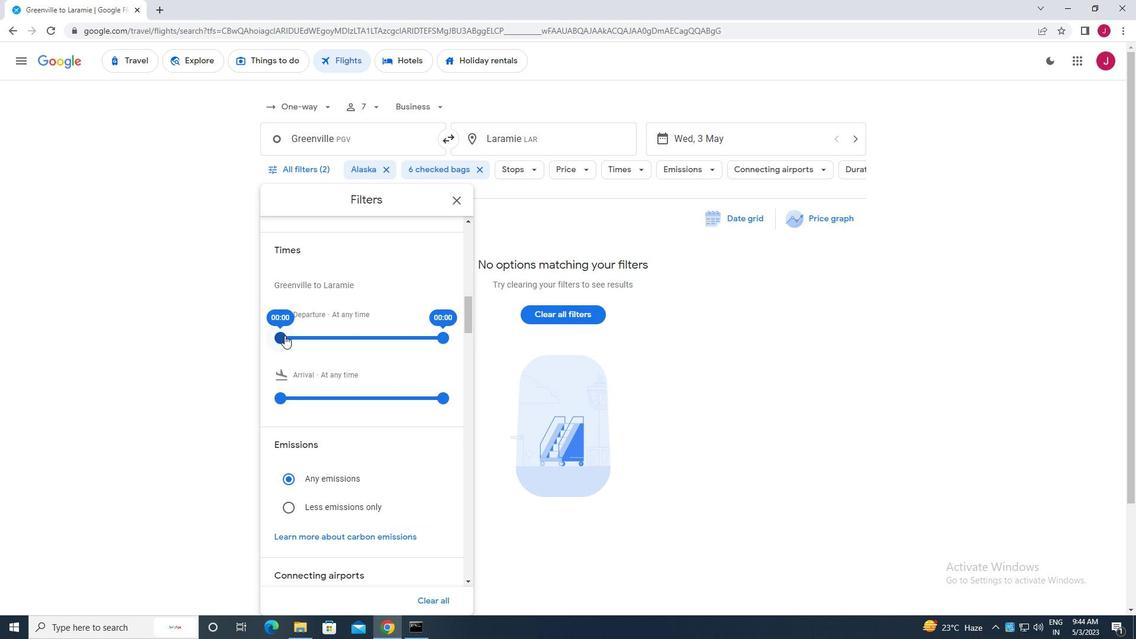 
Action: Mouse moved to (442, 335)
Screenshot: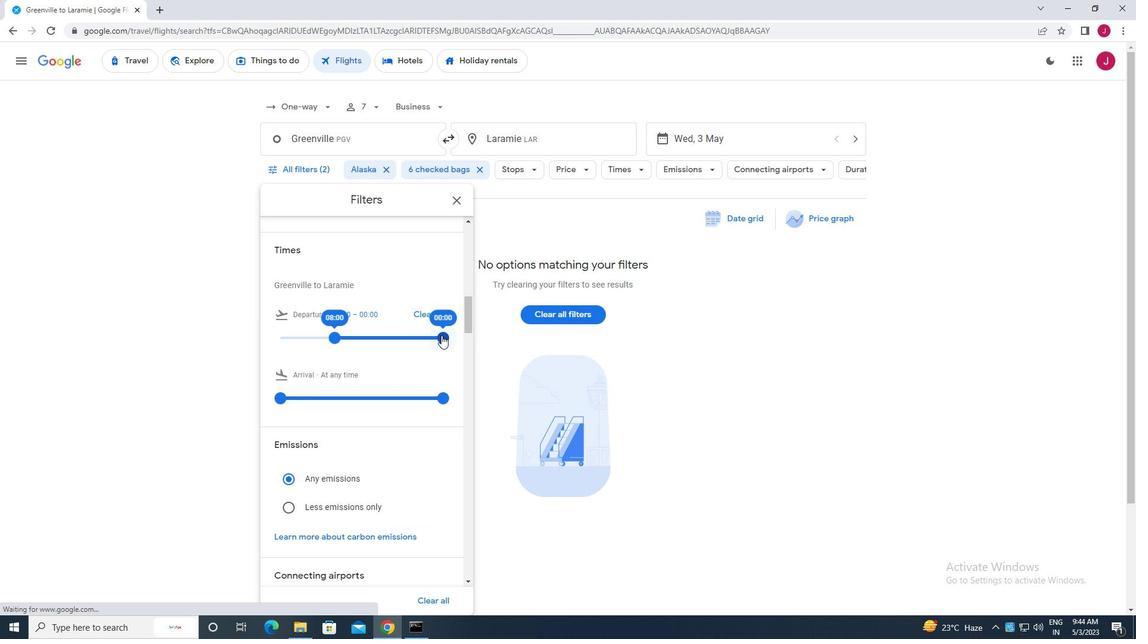 
Action: Mouse pressed left at (442, 335)
Screenshot: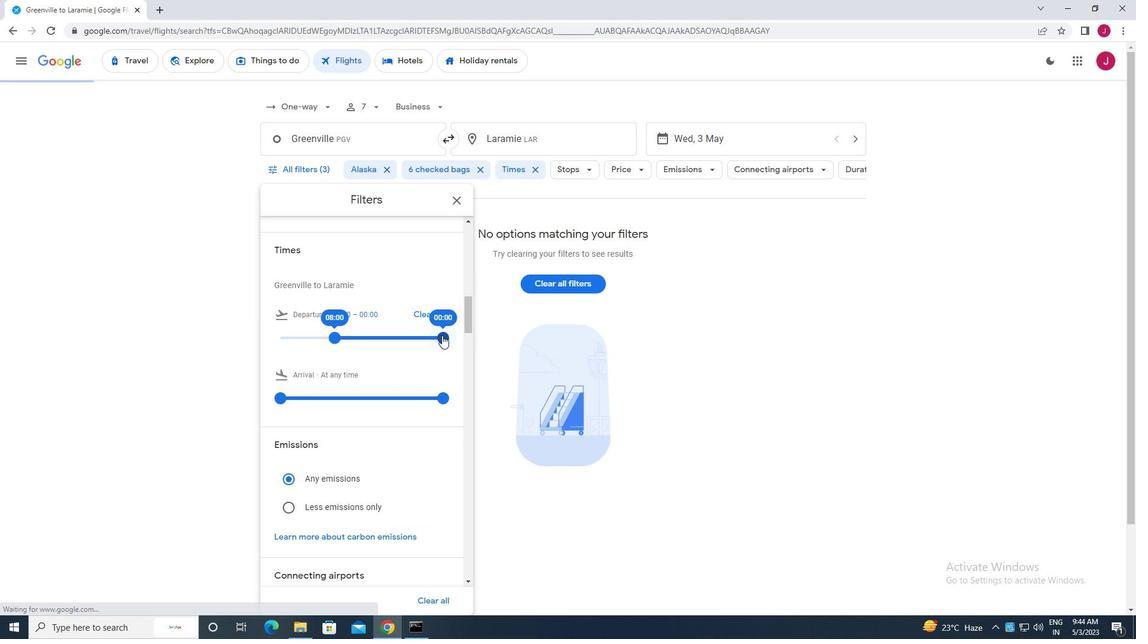 
Action: Mouse moved to (457, 194)
Screenshot: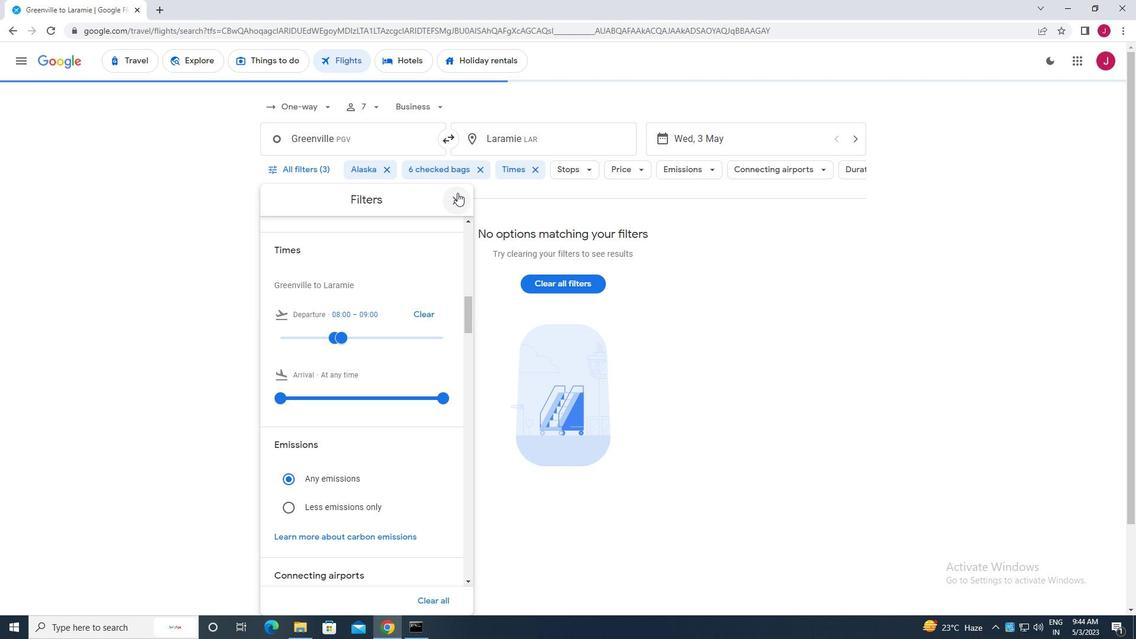 
Action: Mouse pressed left at (457, 194)
Screenshot: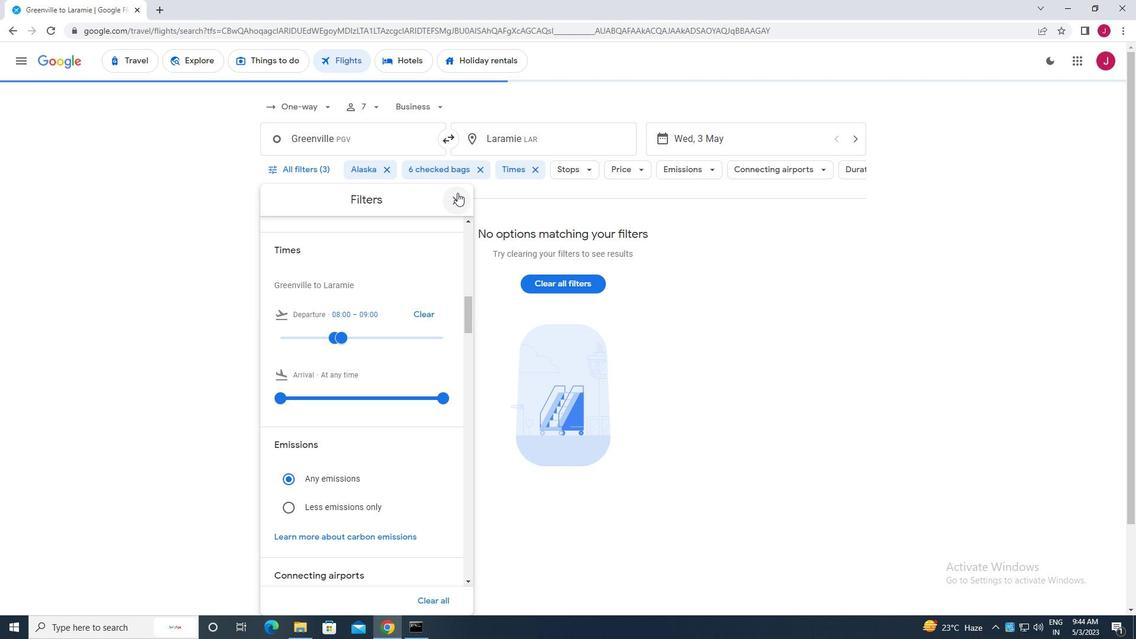 
Action: Mouse moved to (455, 199)
Screenshot: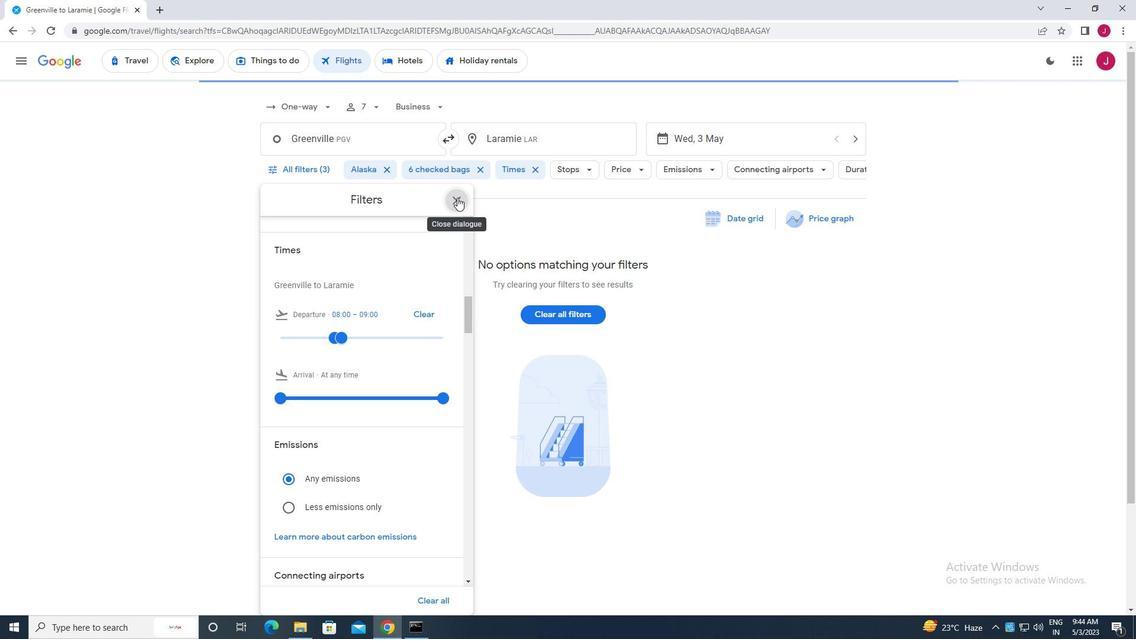 
